 Task: Create a due date automation trigger when advanced on, on the tuesday before a card is due add dates starting today at 11:00 AM.
Action: Mouse moved to (957, 294)
Screenshot: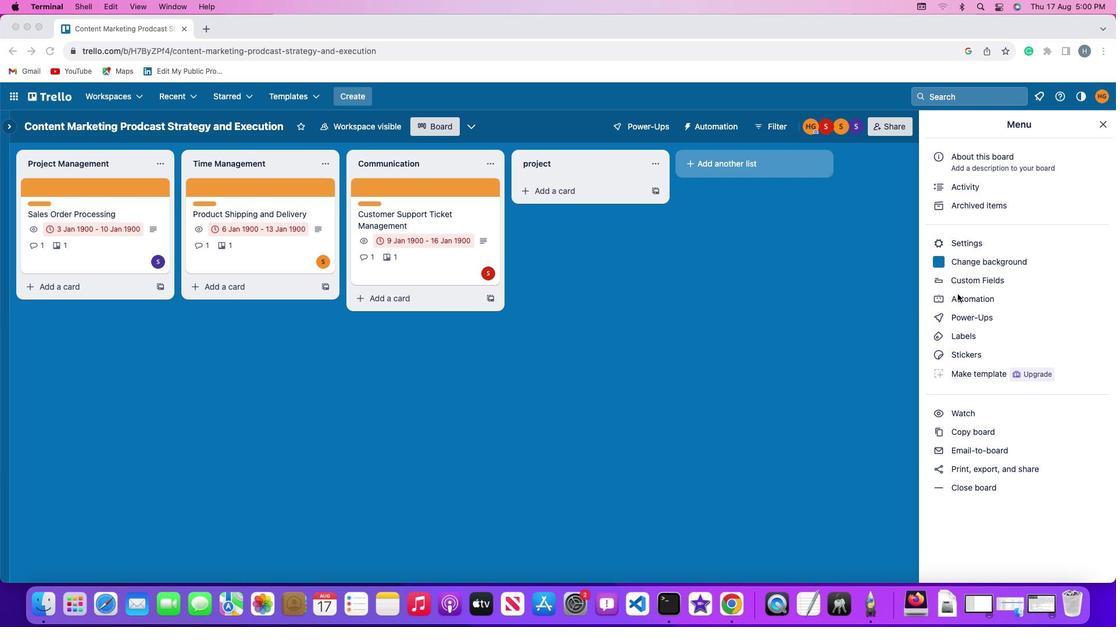 
Action: Mouse pressed left at (957, 294)
Screenshot: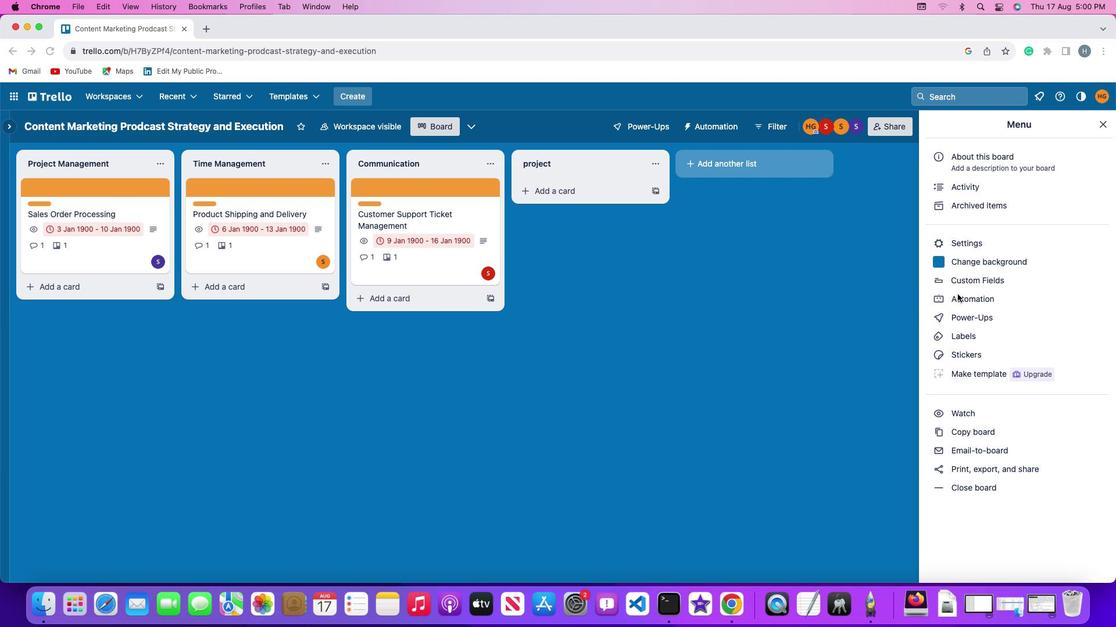 
Action: Mouse pressed left at (957, 294)
Screenshot: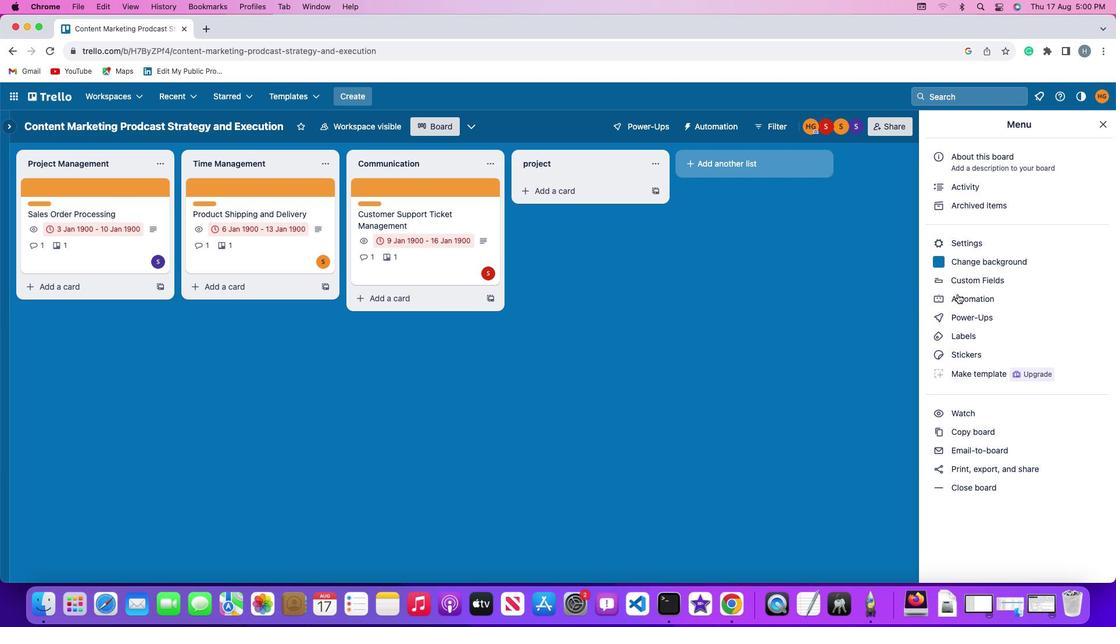 
Action: Mouse moved to (66, 278)
Screenshot: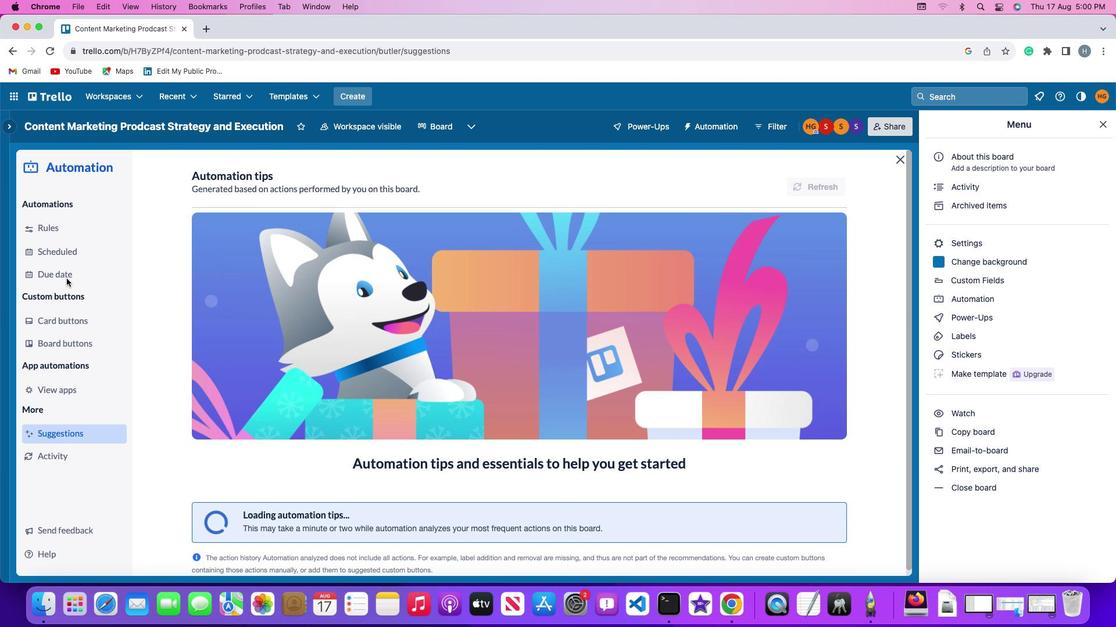 
Action: Mouse pressed left at (66, 278)
Screenshot: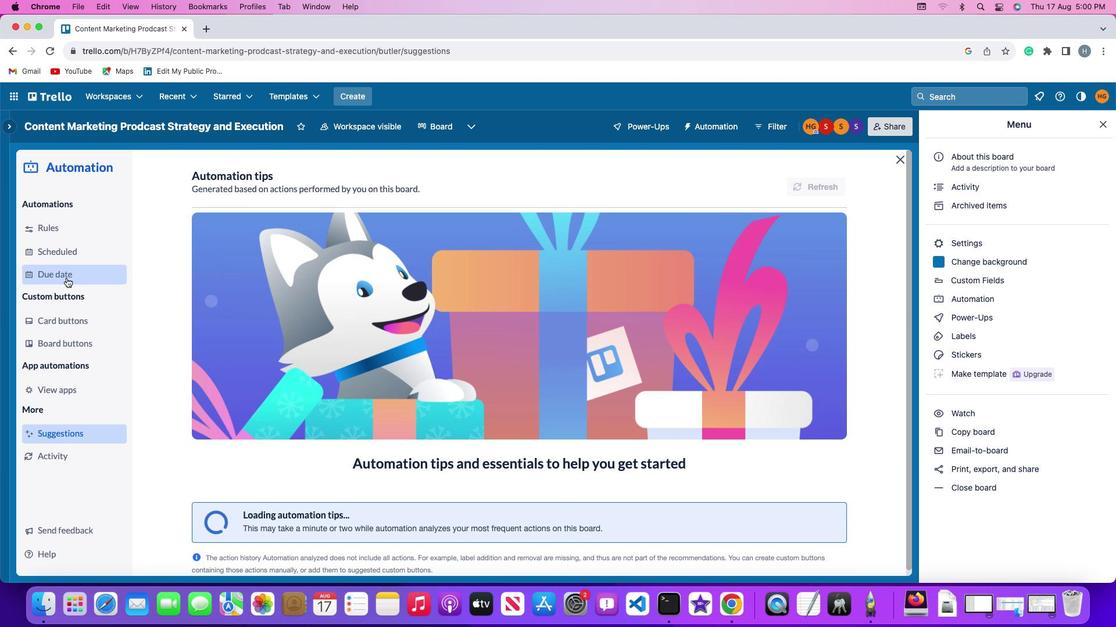 
Action: Mouse moved to (774, 180)
Screenshot: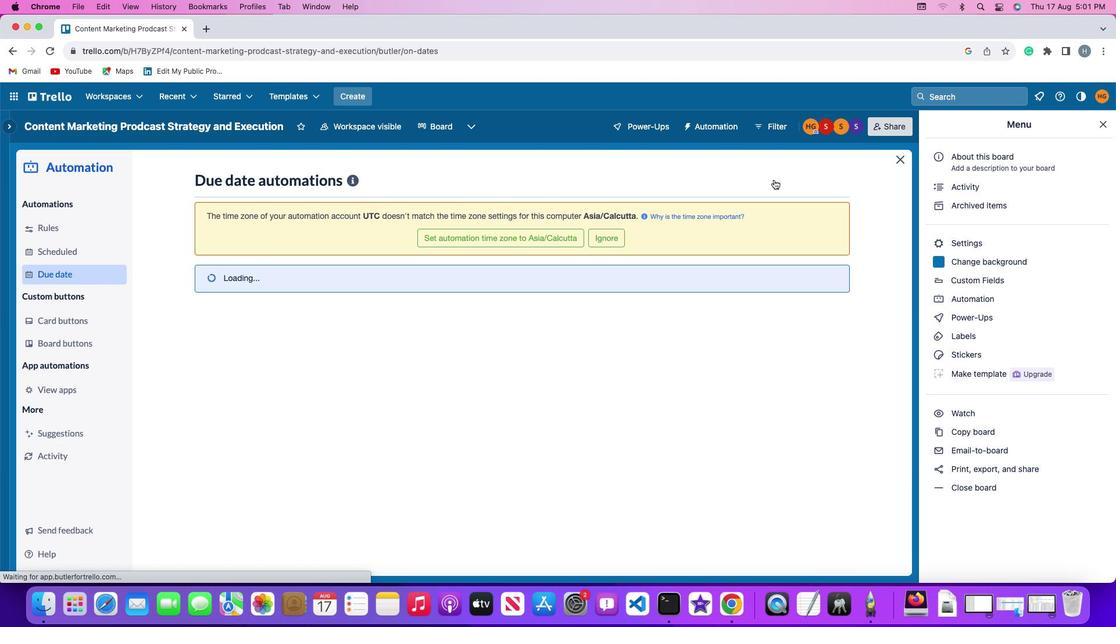 
Action: Mouse pressed left at (774, 180)
Screenshot: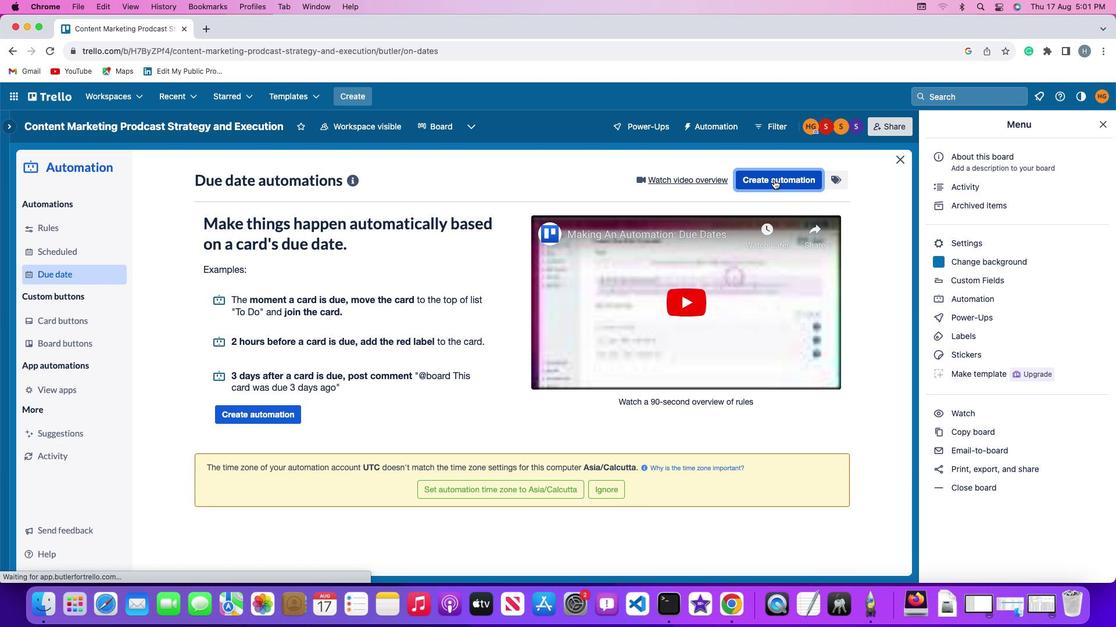 
Action: Mouse moved to (229, 290)
Screenshot: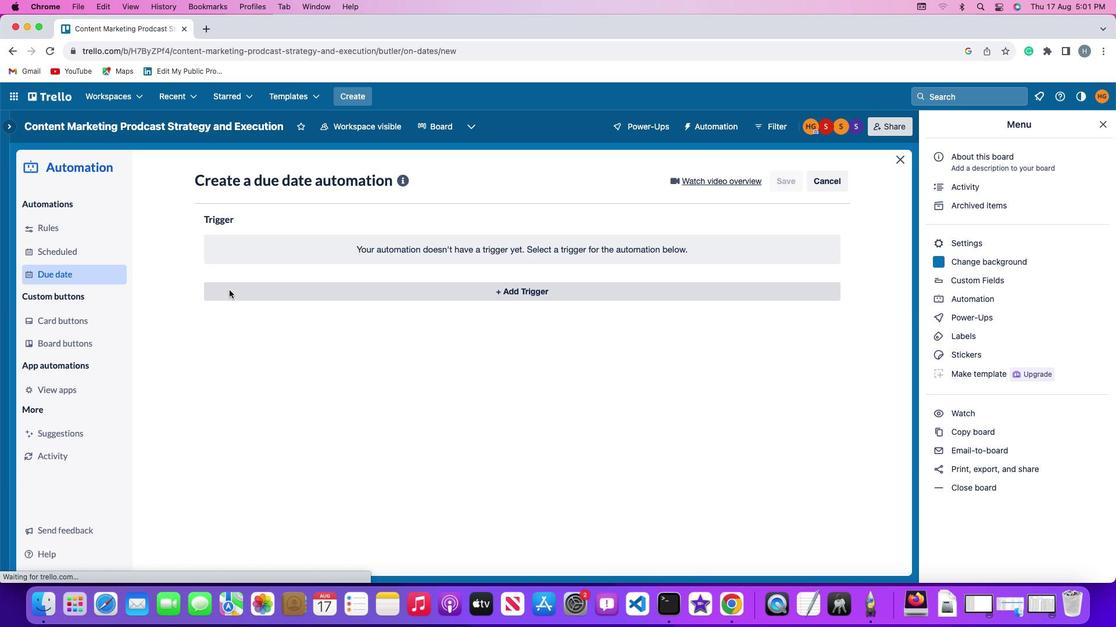 
Action: Mouse pressed left at (229, 290)
Screenshot: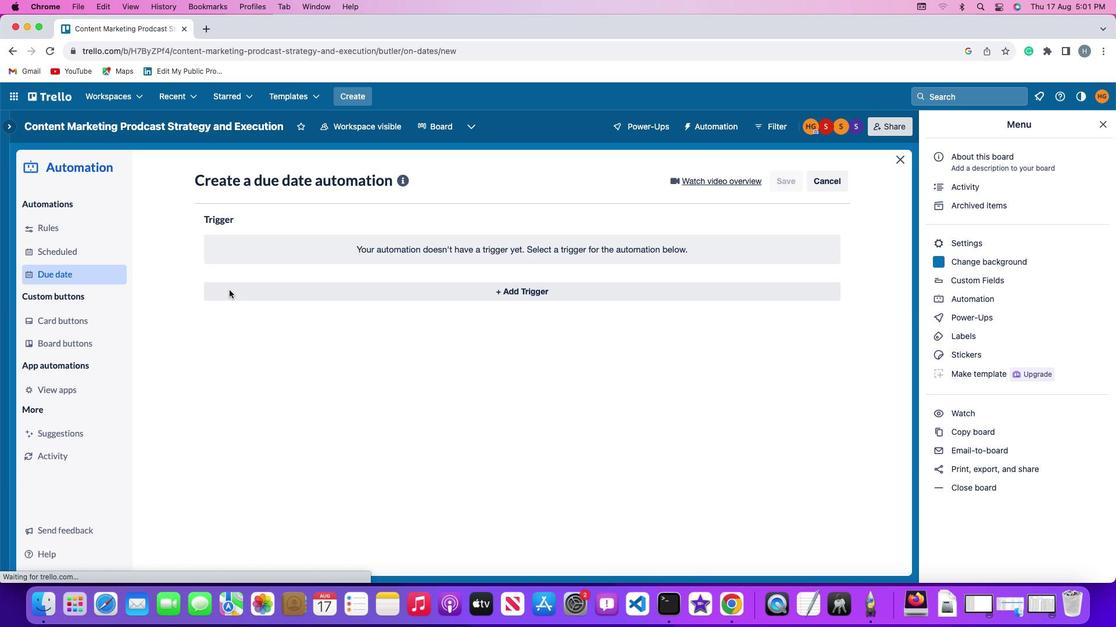 
Action: Mouse moved to (254, 511)
Screenshot: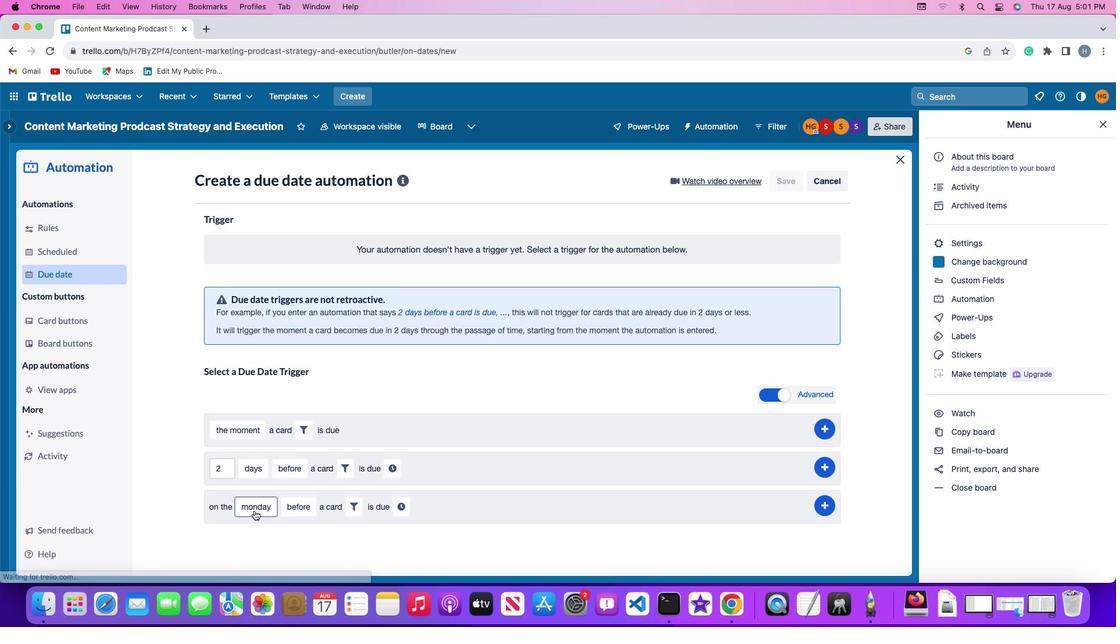 
Action: Mouse pressed left at (254, 511)
Screenshot: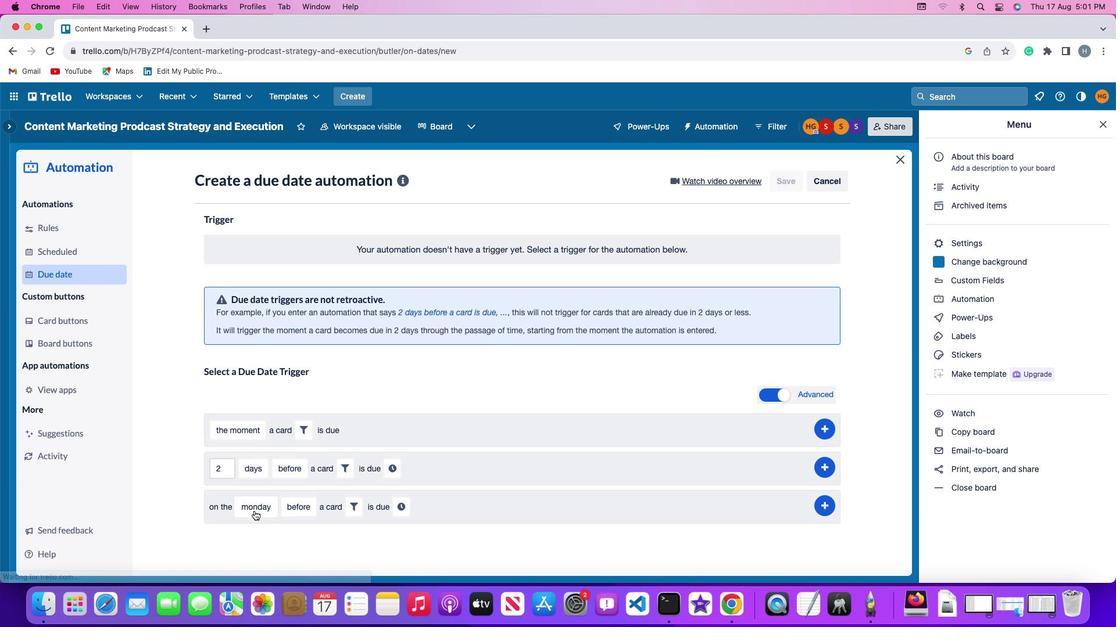 
Action: Mouse moved to (258, 369)
Screenshot: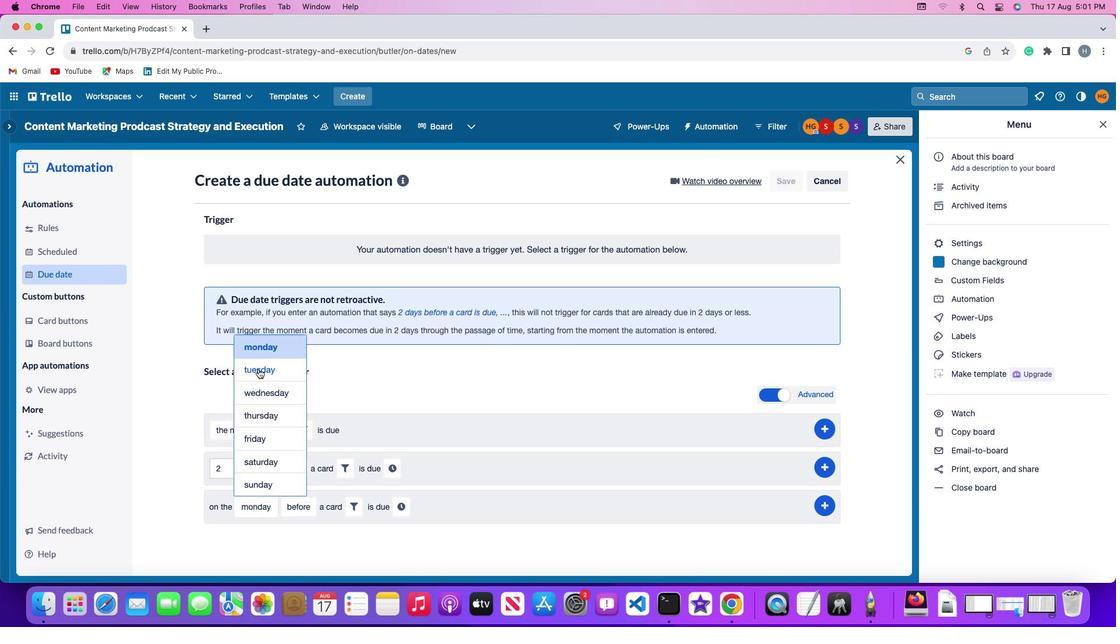 
Action: Mouse pressed left at (258, 369)
Screenshot: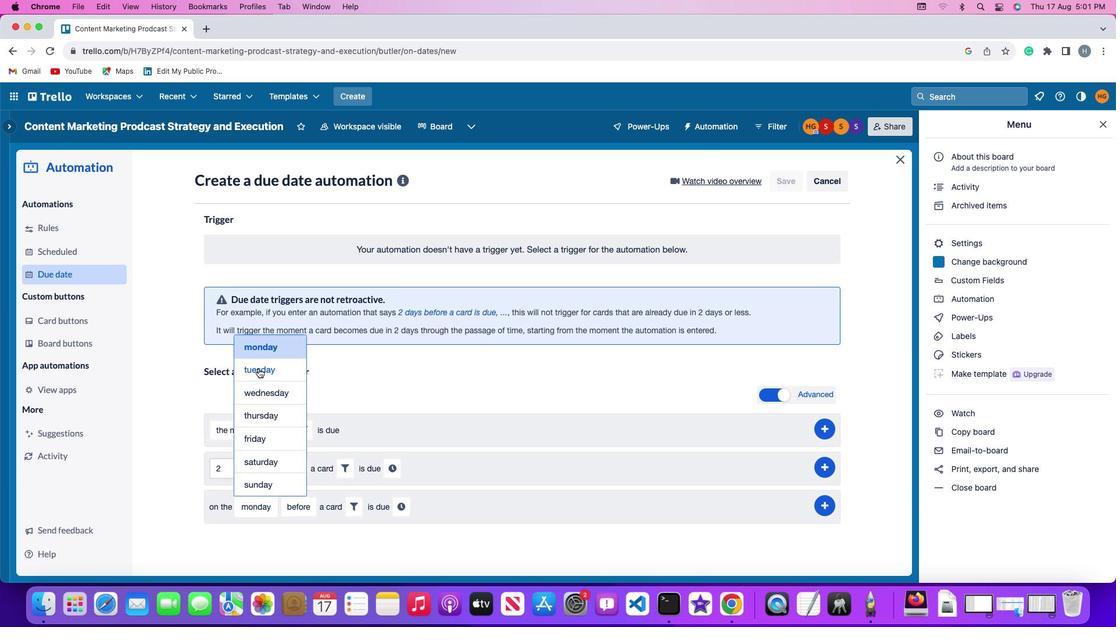 
Action: Mouse moved to (293, 509)
Screenshot: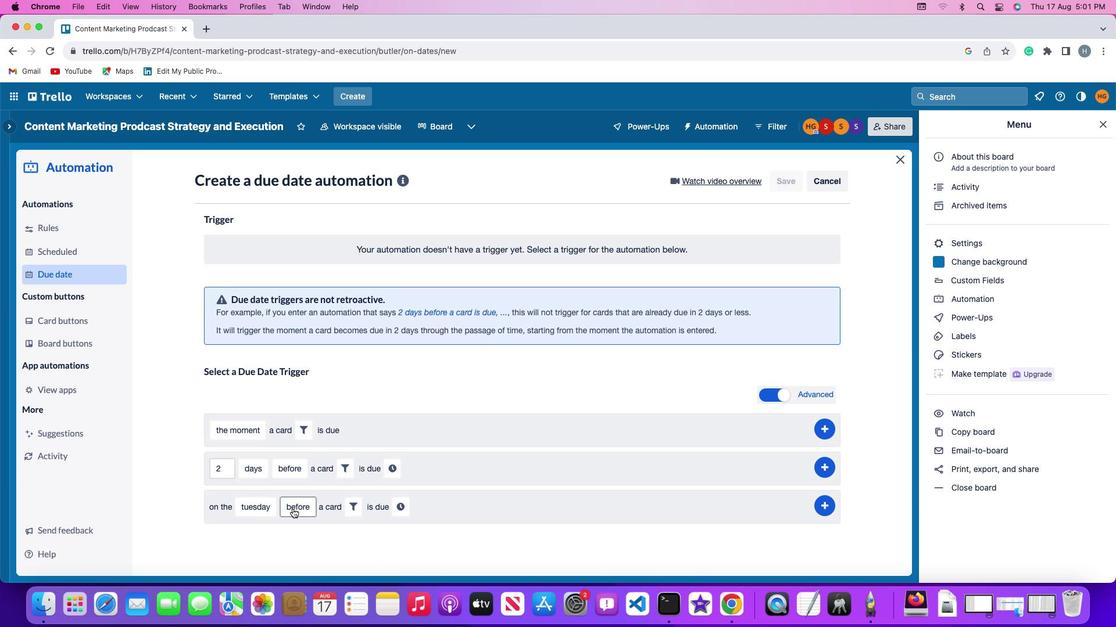 
Action: Mouse pressed left at (293, 509)
Screenshot: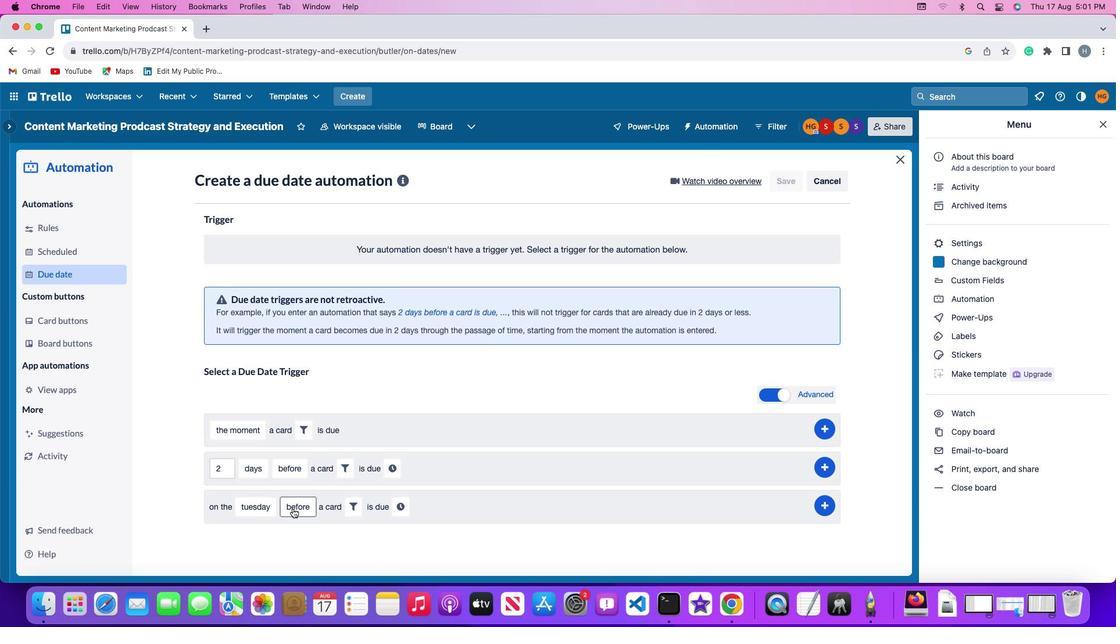 
Action: Mouse moved to (319, 410)
Screenshot: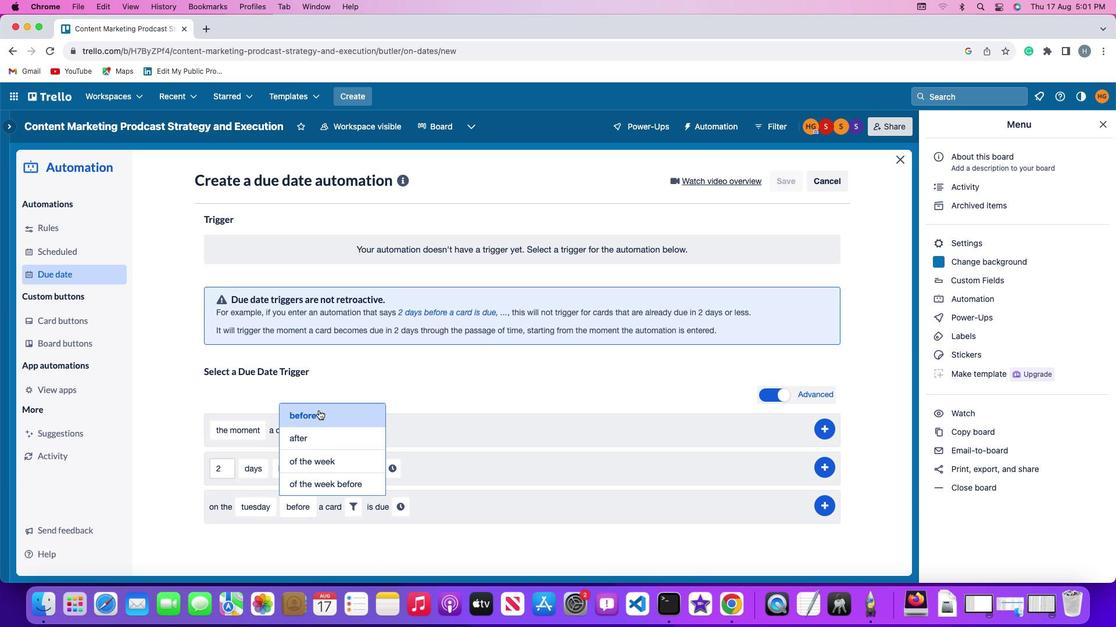 
Action: Mouse pressed left at (319, 410)
Screenshot: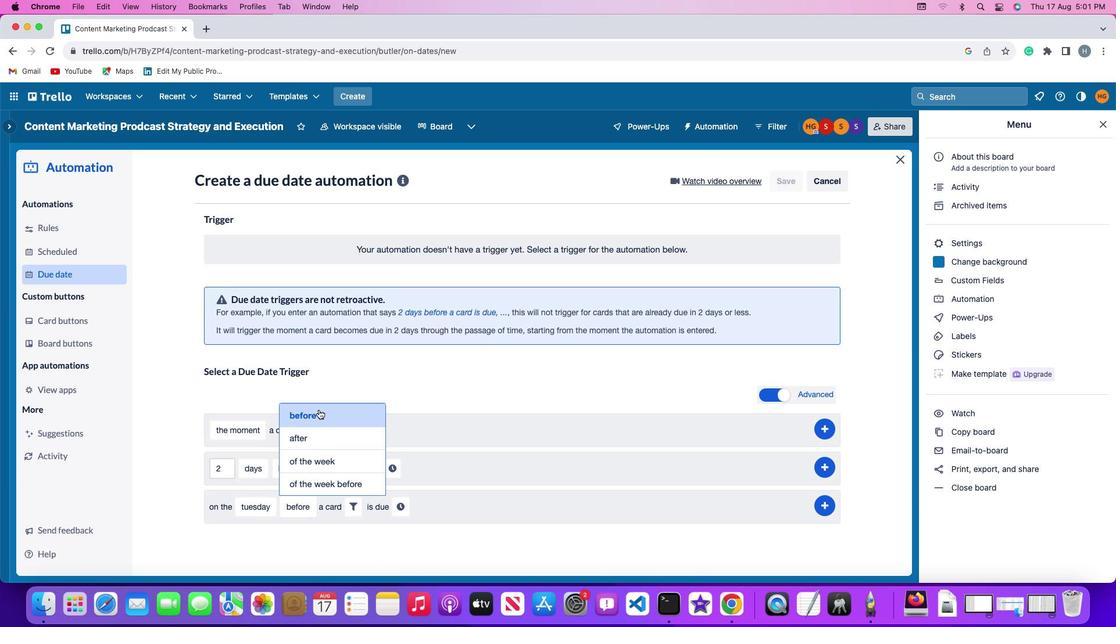 
Action: Mouse moved to (355, 509)
Screenshot: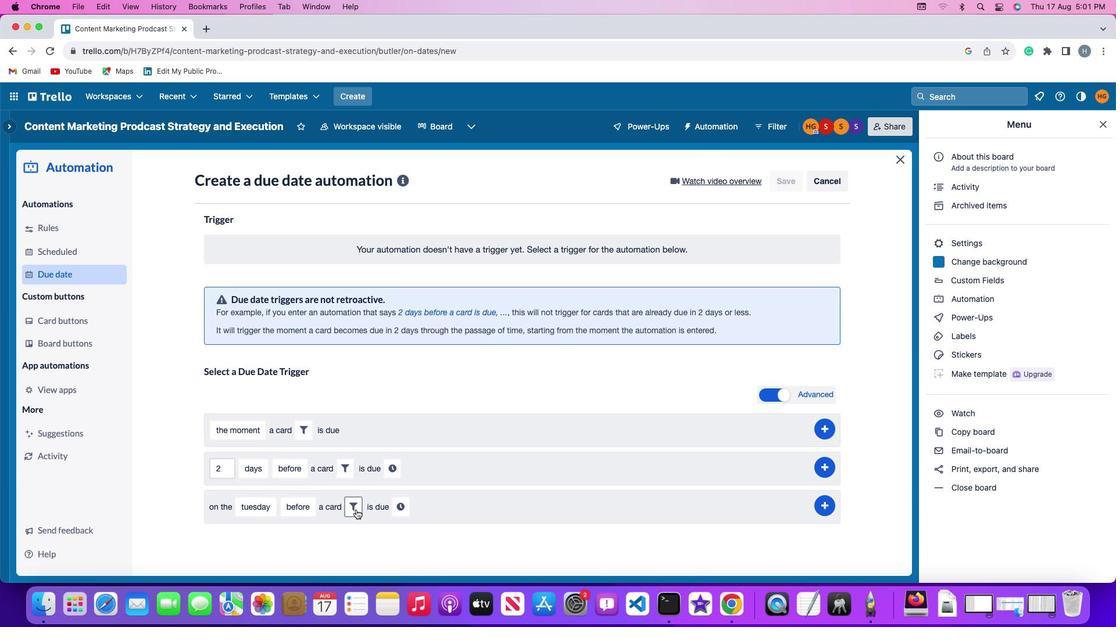 
Action: Mouse pressed left at (355, 509)
Screenshot: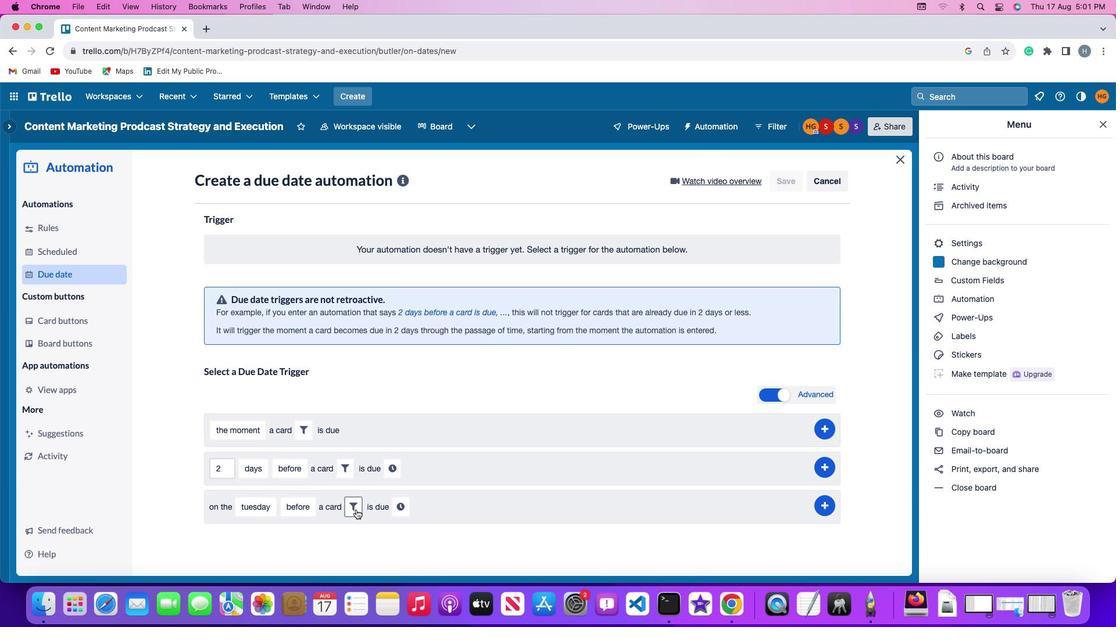 
Action: Mouse moved to (425, 545)
Screenshot: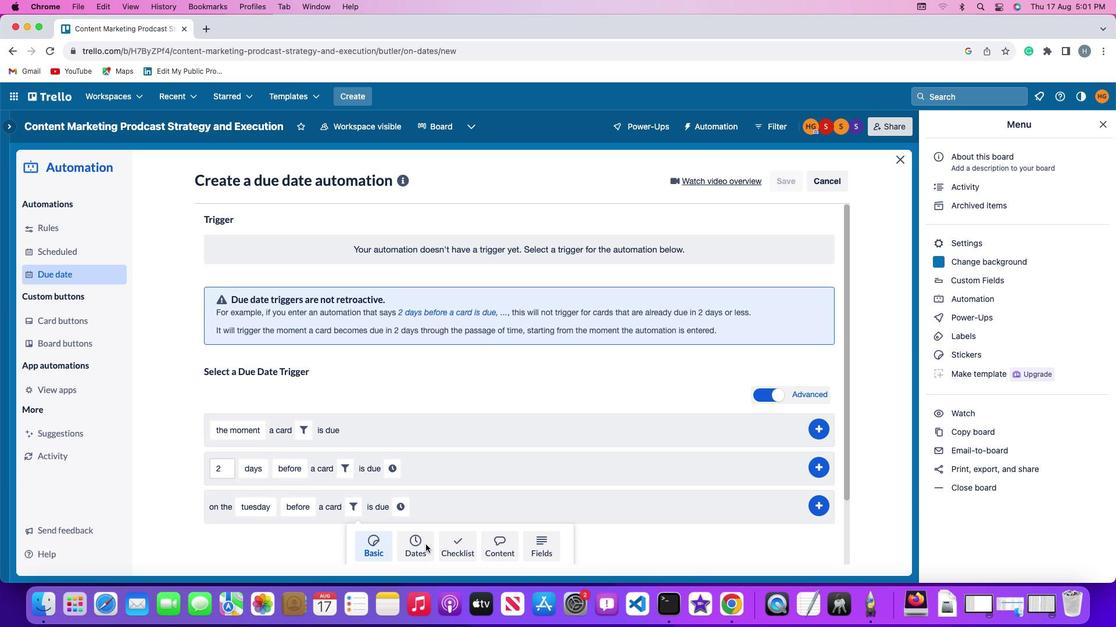 
Action: Mouse pressed left at (425, 545)
Screenshot: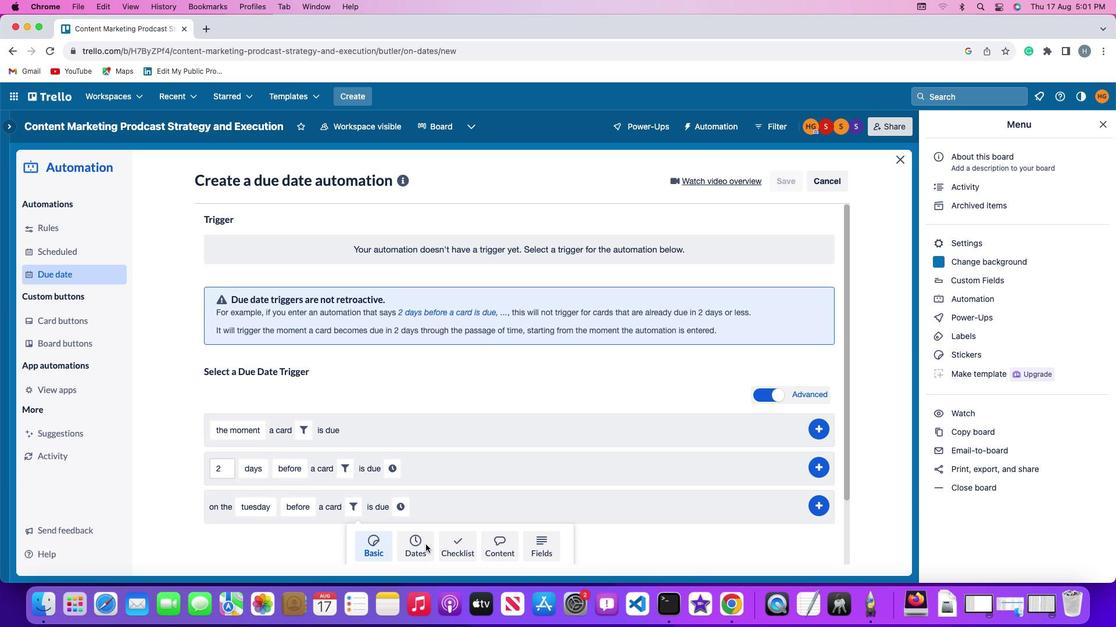 
Action: Mouse moved to (279, 528)
Screenshot: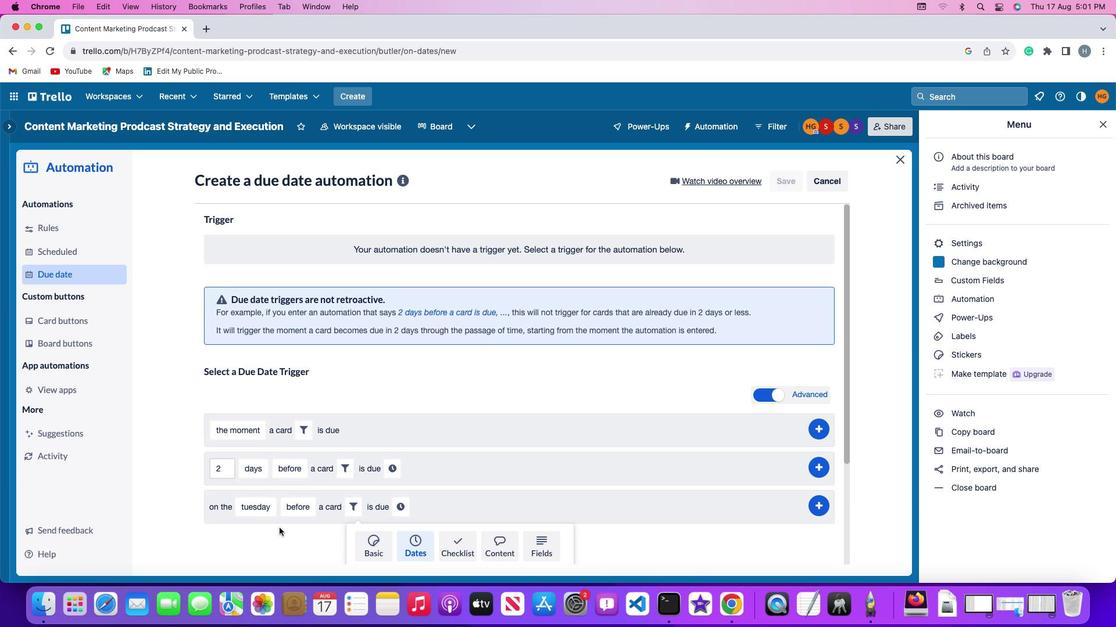 
Action: Mouse scrolled (279, 528) with delta (0, 0)
Screenshot: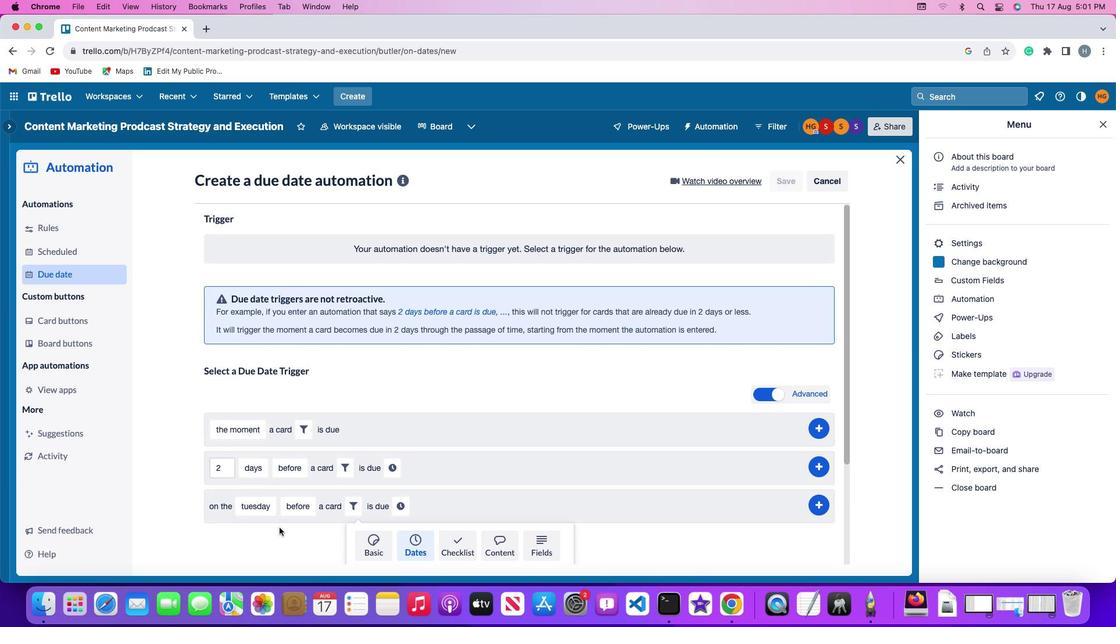 
Action: Mouse scrolled (279, 528) with delta (0, 0)
Screenshot: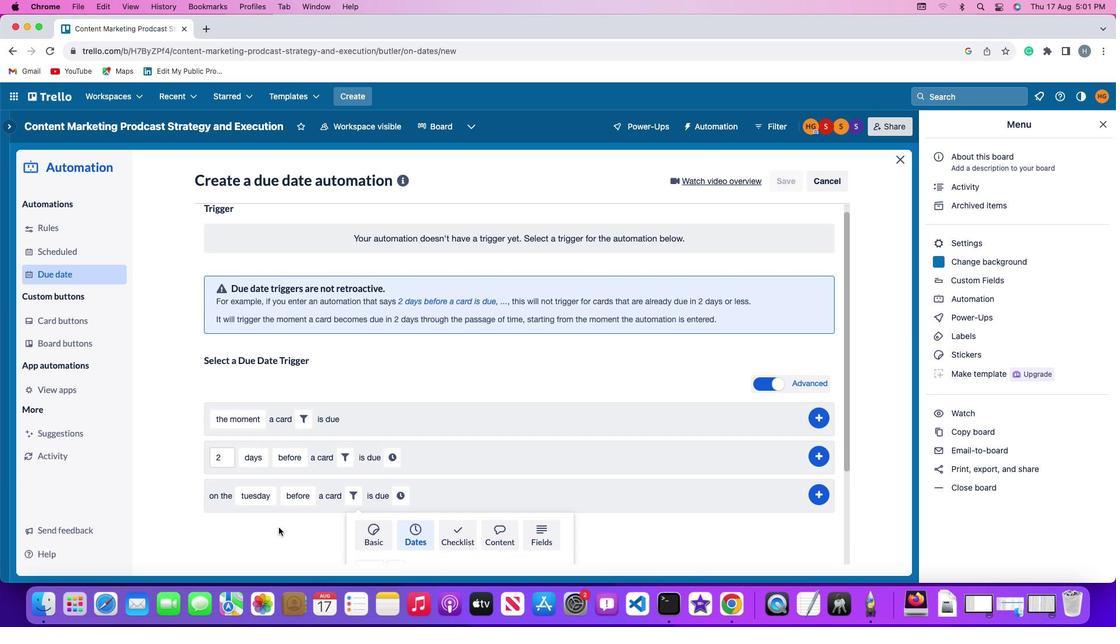 
Action: Mouse scrolled (279, 528) with delta (0, -1)
Screenshot: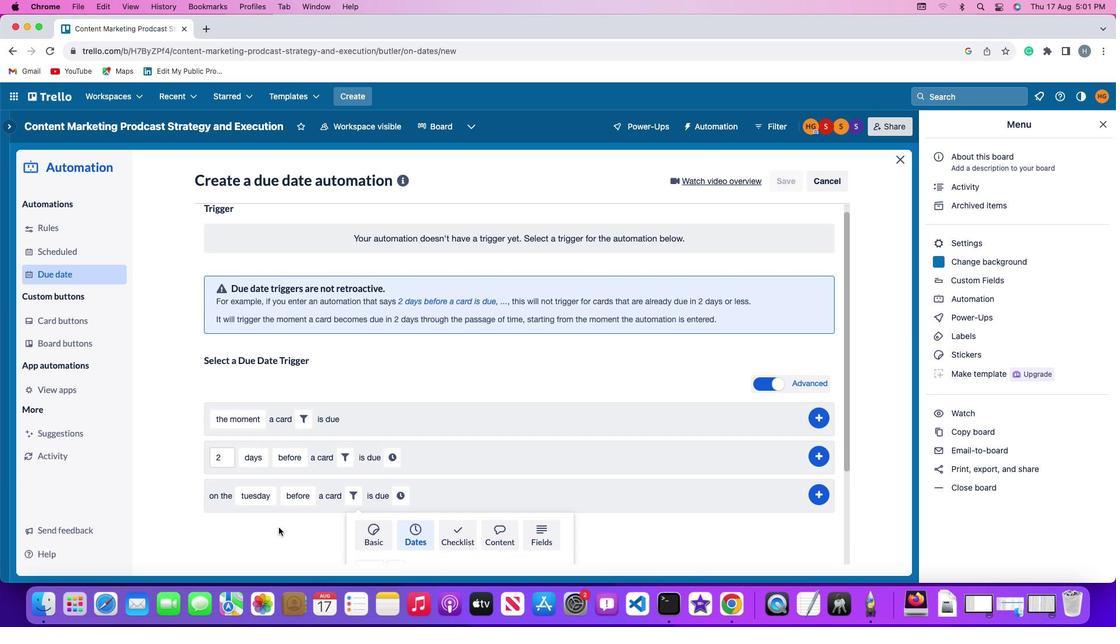 
Action: Mouse scrolled (279, 528) with delta (0, -2)
Screenshot: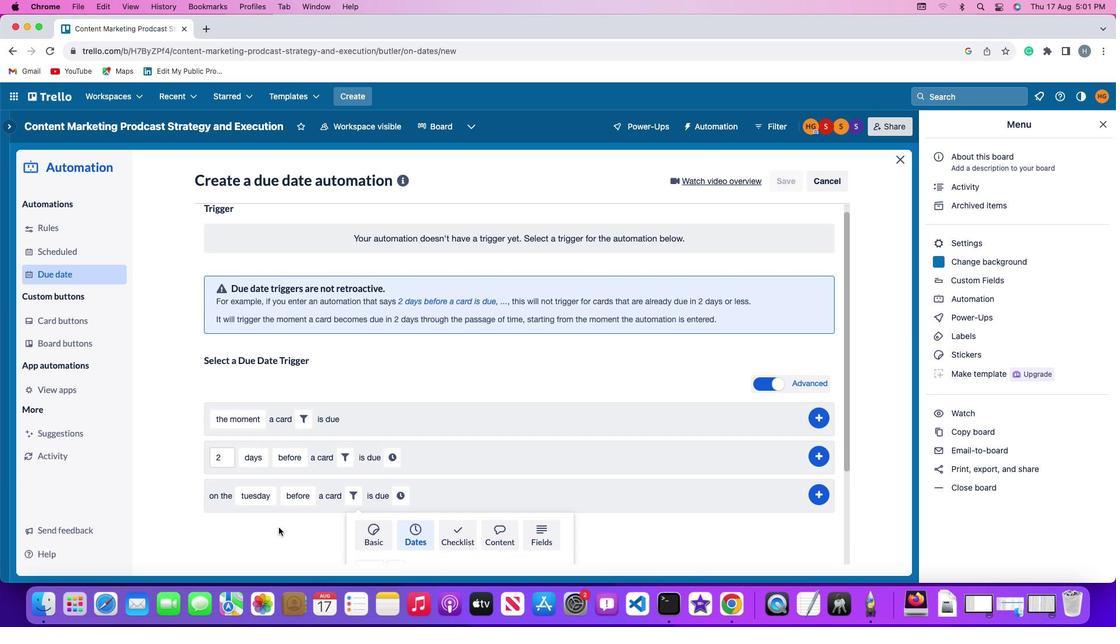 
Action: Mouse scrolled (279, 528) with delta (0, -3)
Screenshot: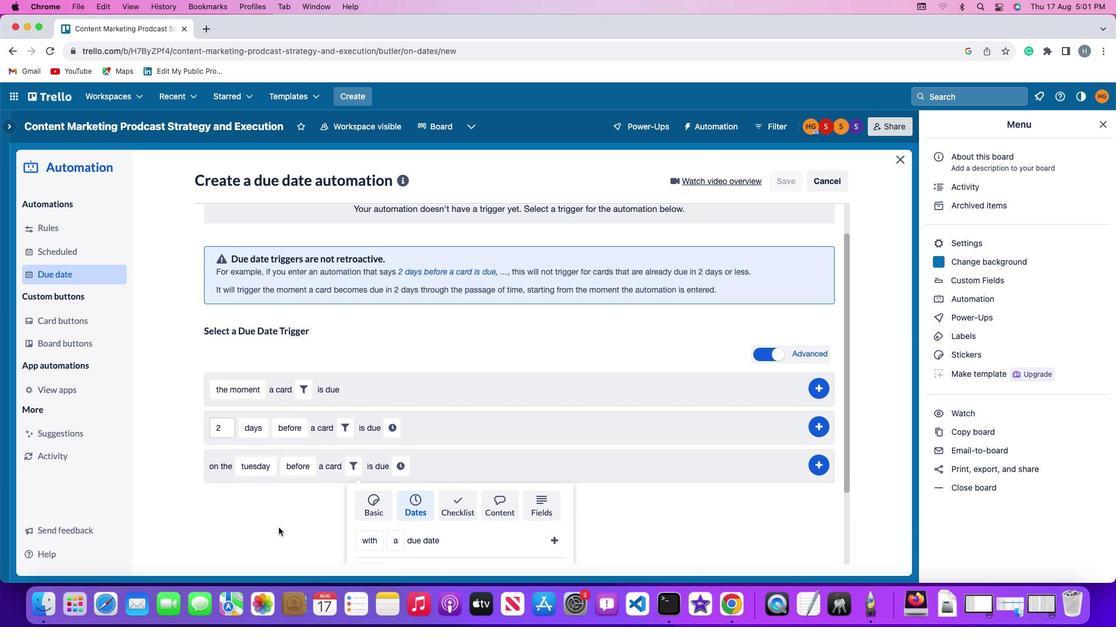 
Action: Mouse moved to (279, 527)
Screenshot: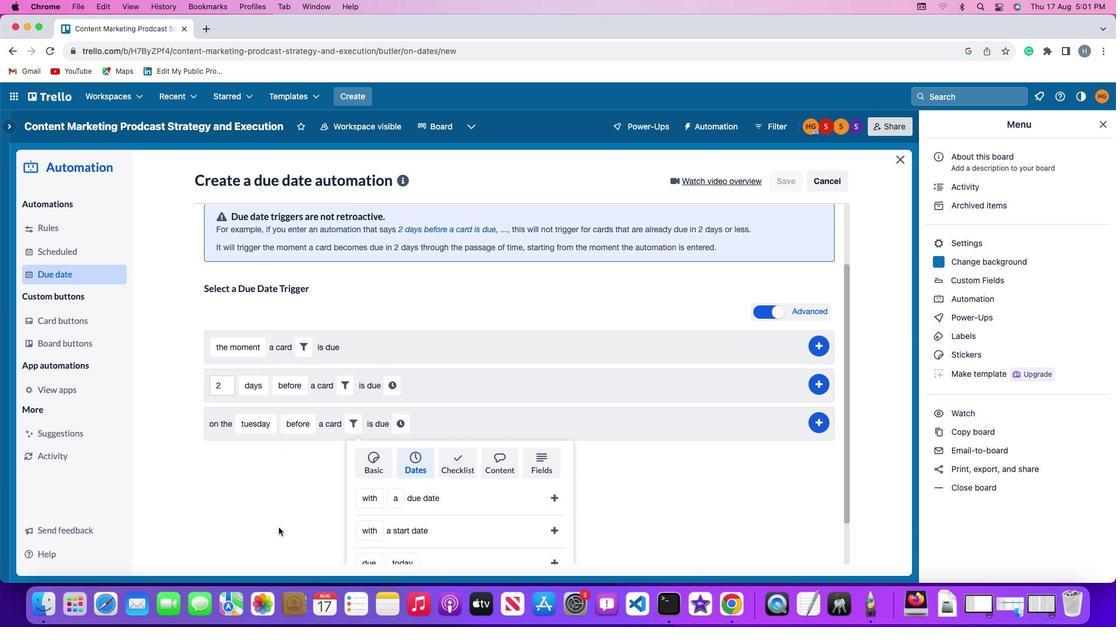
Action: Mouse scrolled (279, 527) with delta (0, -3)
Screenshot: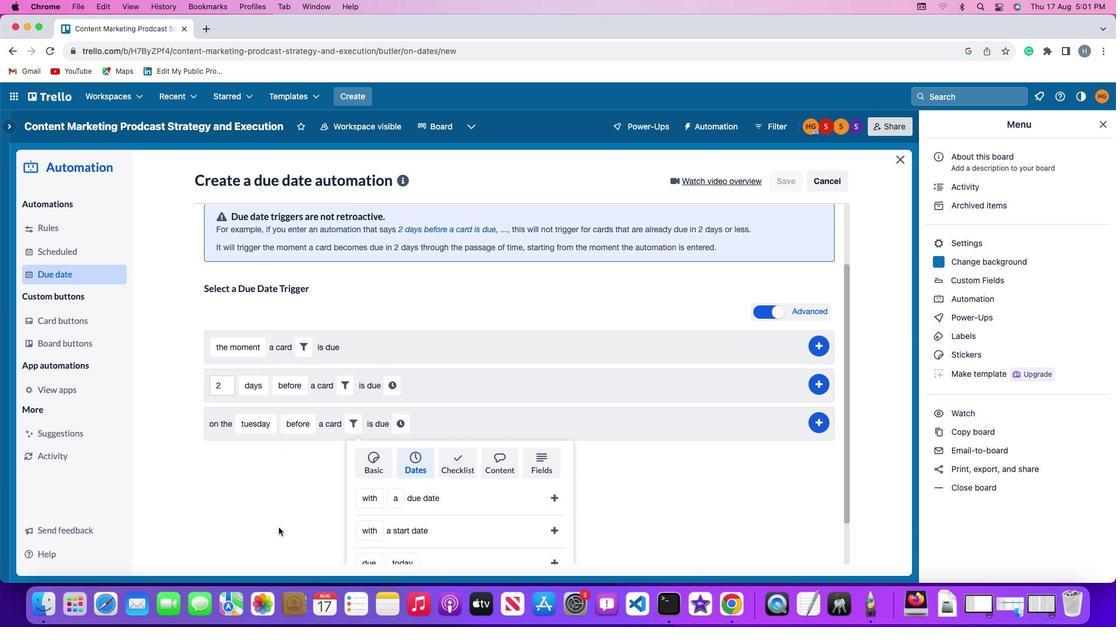 
Action: Mouse moved to (280, 529)
Screenshot: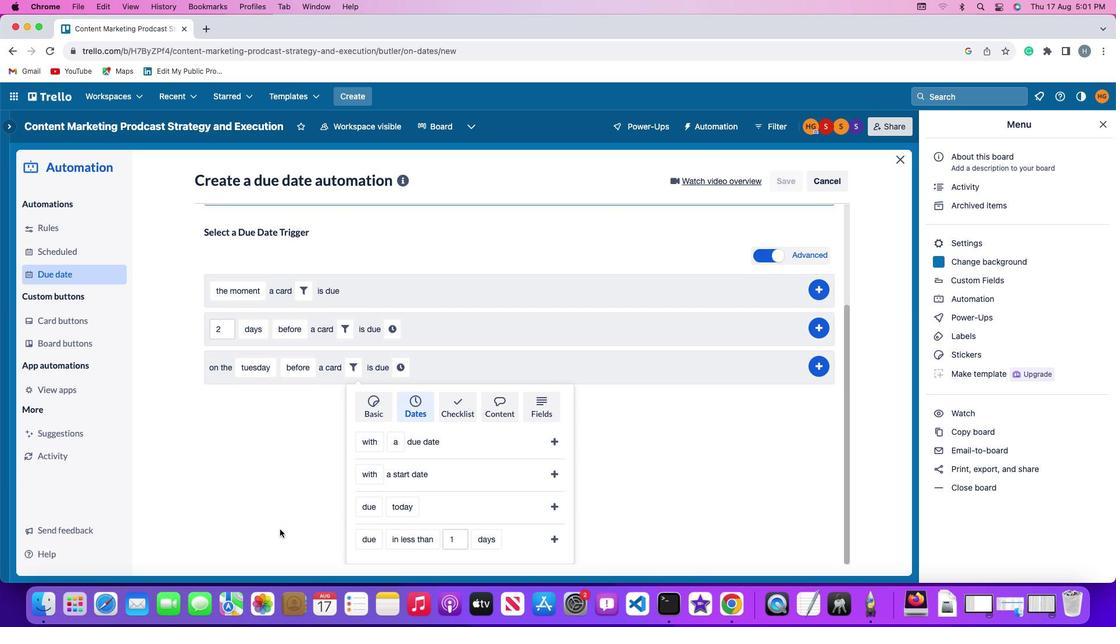 
Action: Mouse scrolled (280, 529) with delta (0, 0)
Screenshot: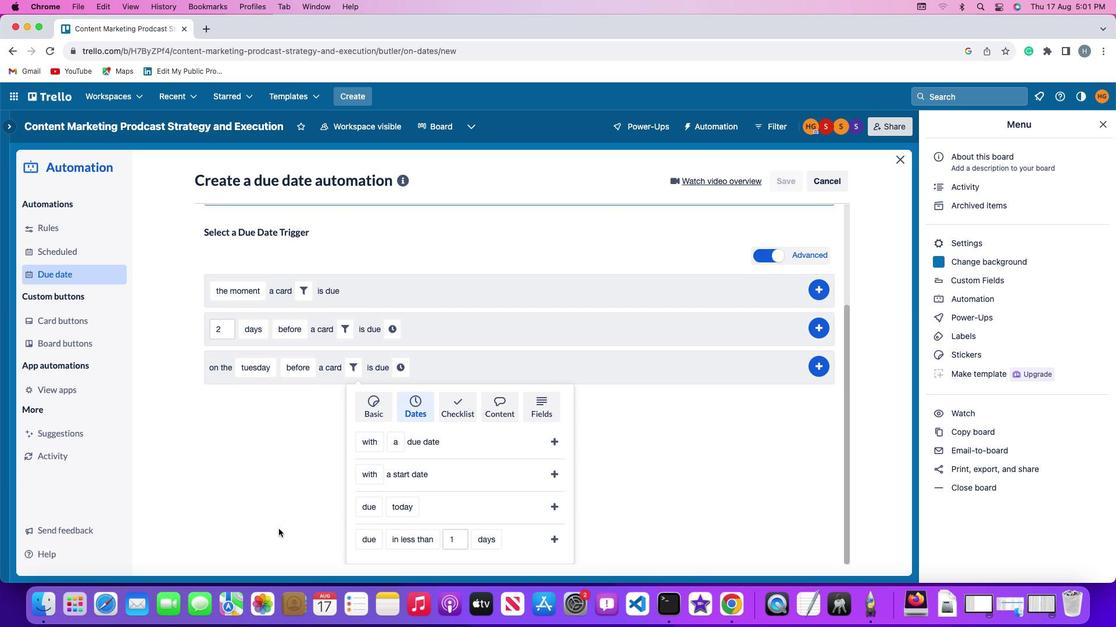 
Action: Mouse scrolled (280, 529) with delta (0, 0)
Screenshot: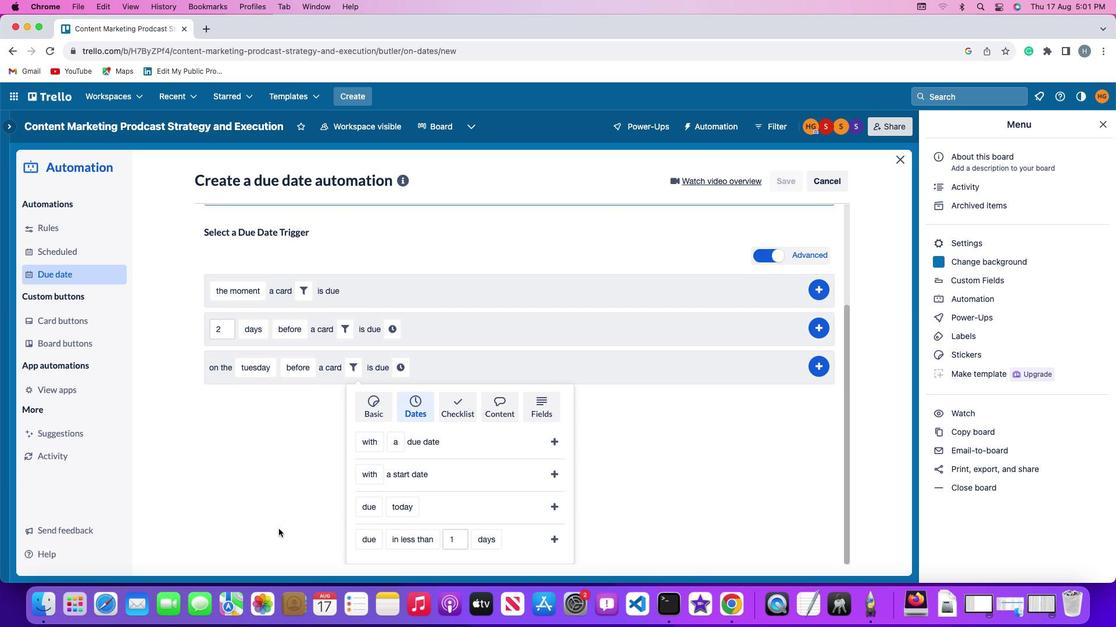 
Action: Mouse moved to (279, 529)
Screenshot: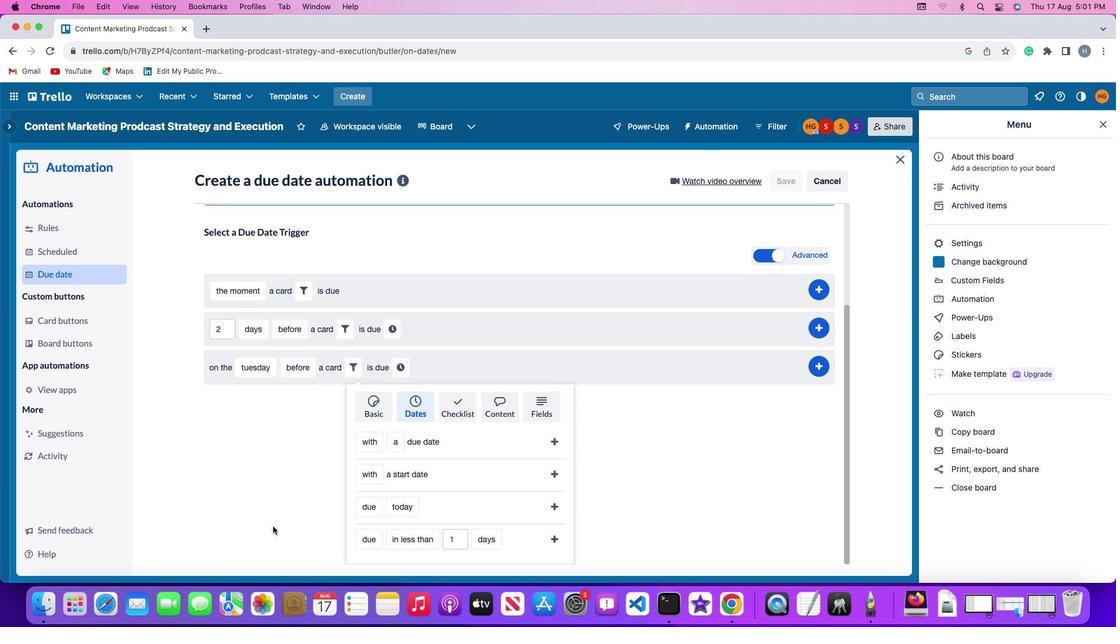 
Action: Mouse scrolled (279, 529) with delta (0, -1)
Screenshot: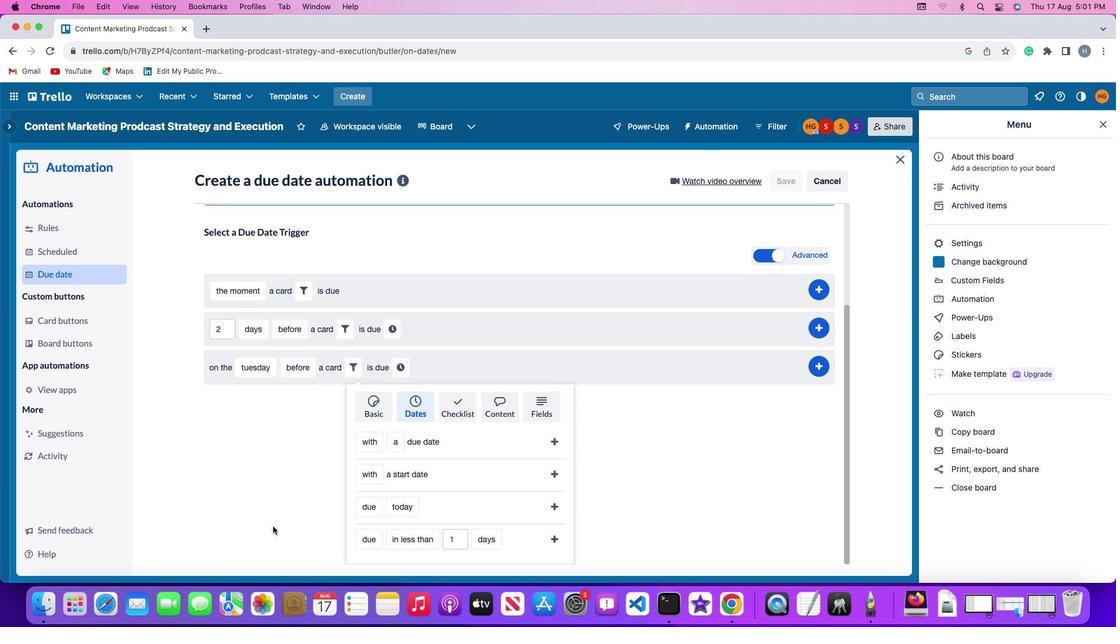 
Action: Mouse moved to (373, 501)
Screenshot: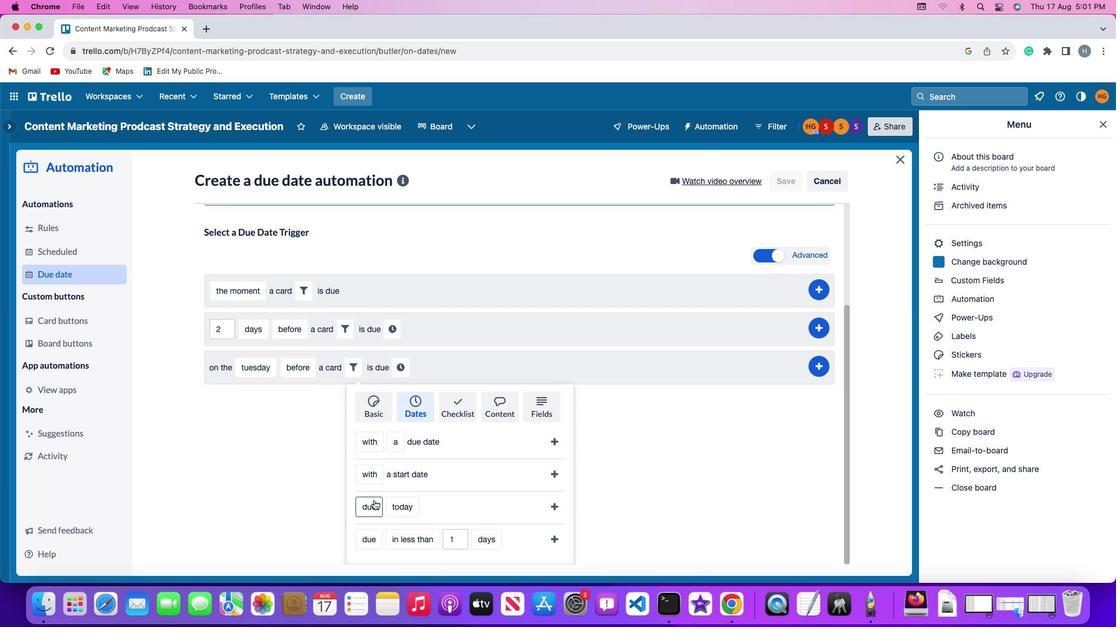 
Action: Mouse pressed left at (373, 501)
Screenshot: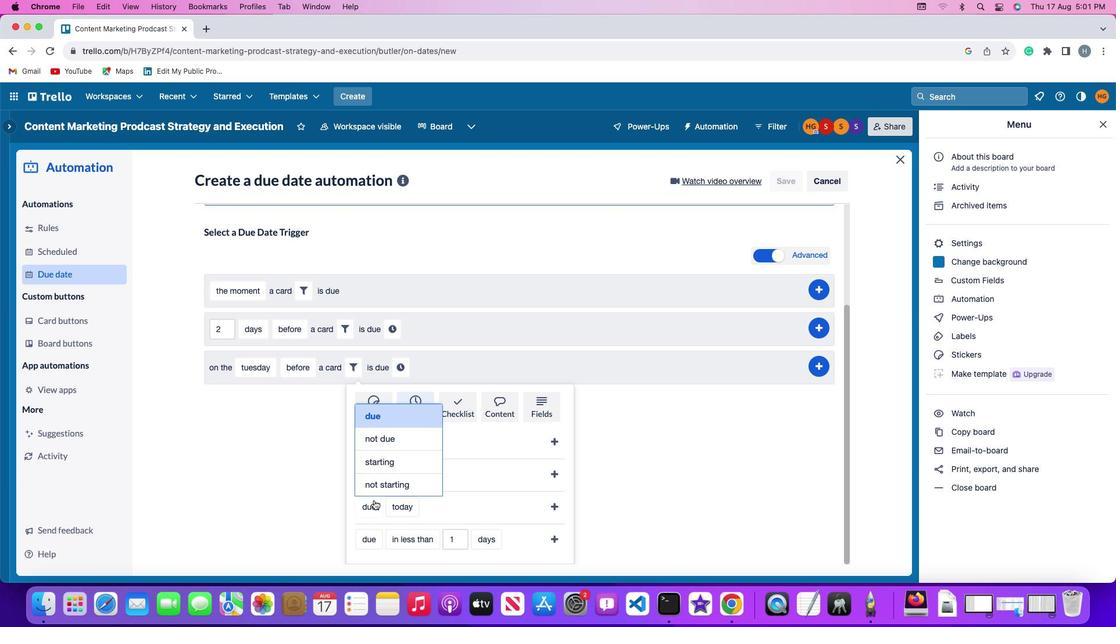 
Action: Mouse moved to (377, 462)
Screenshot: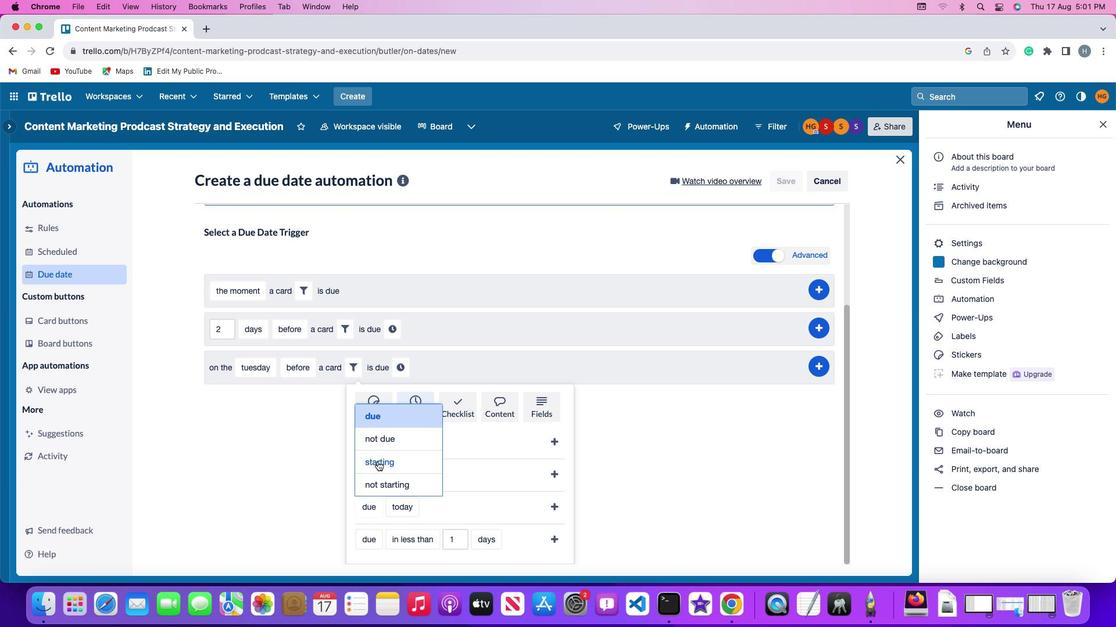 
Action: Mouse pressed left at (377, 462)
Screenshot: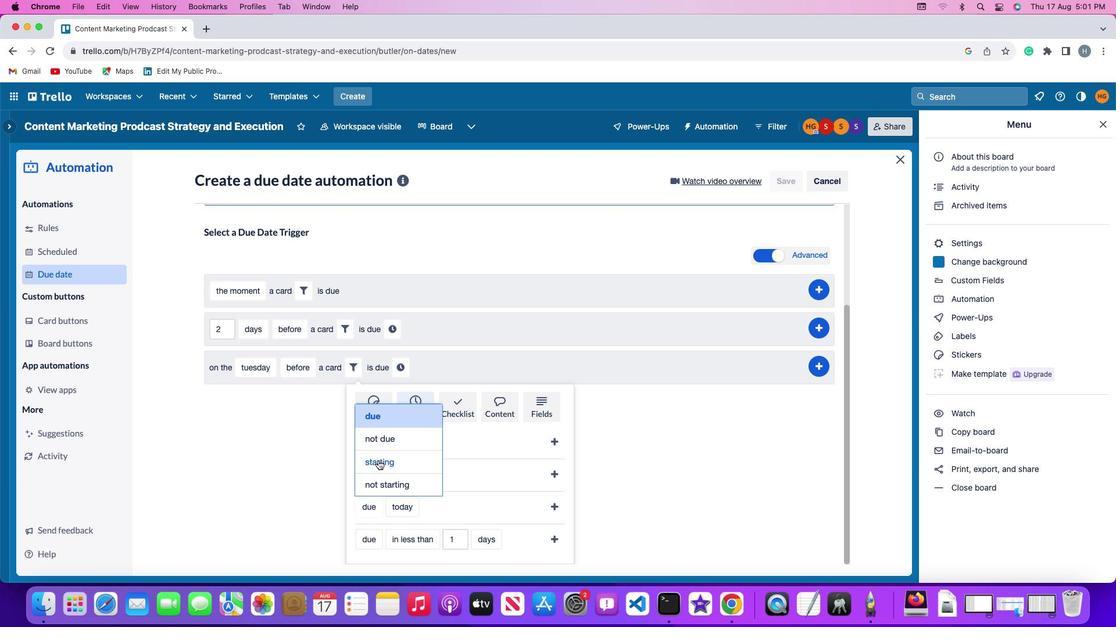 
Action: Mouse moved to (419, 500)
Screenshot: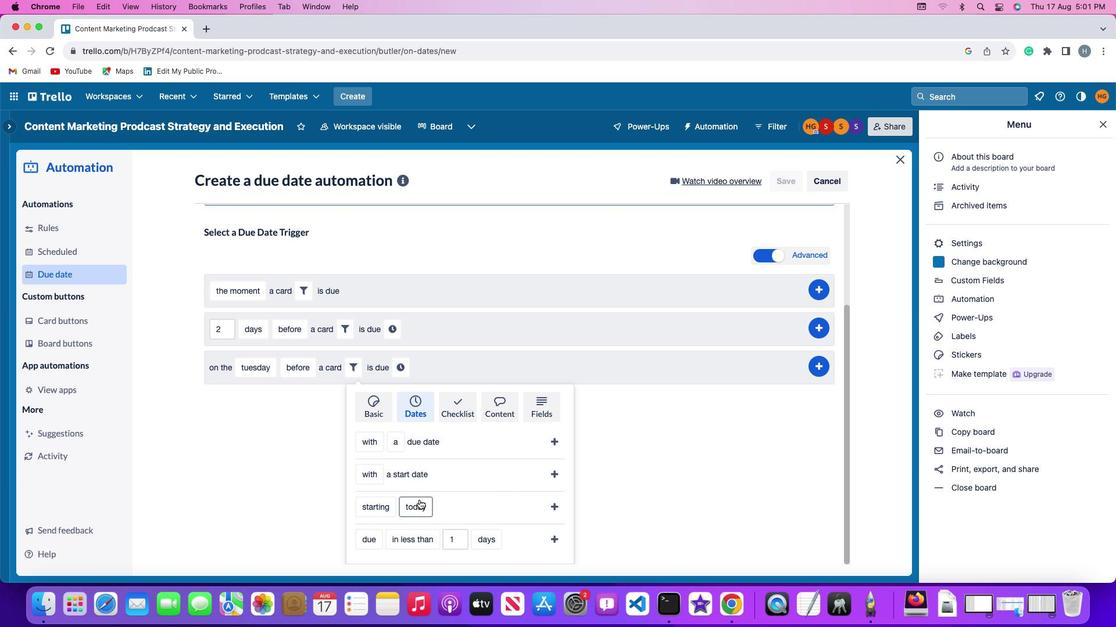 
Action: Mouse pressed left at (419, 500)
Screenshot: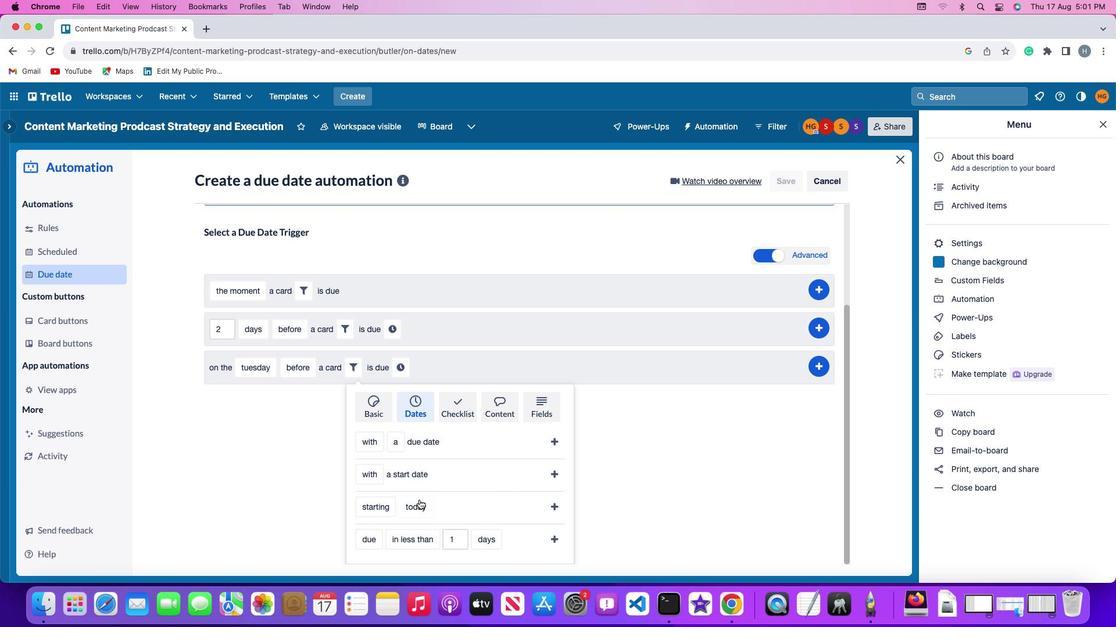 
Action: Mouse moved to (440, 370)
Screenshot: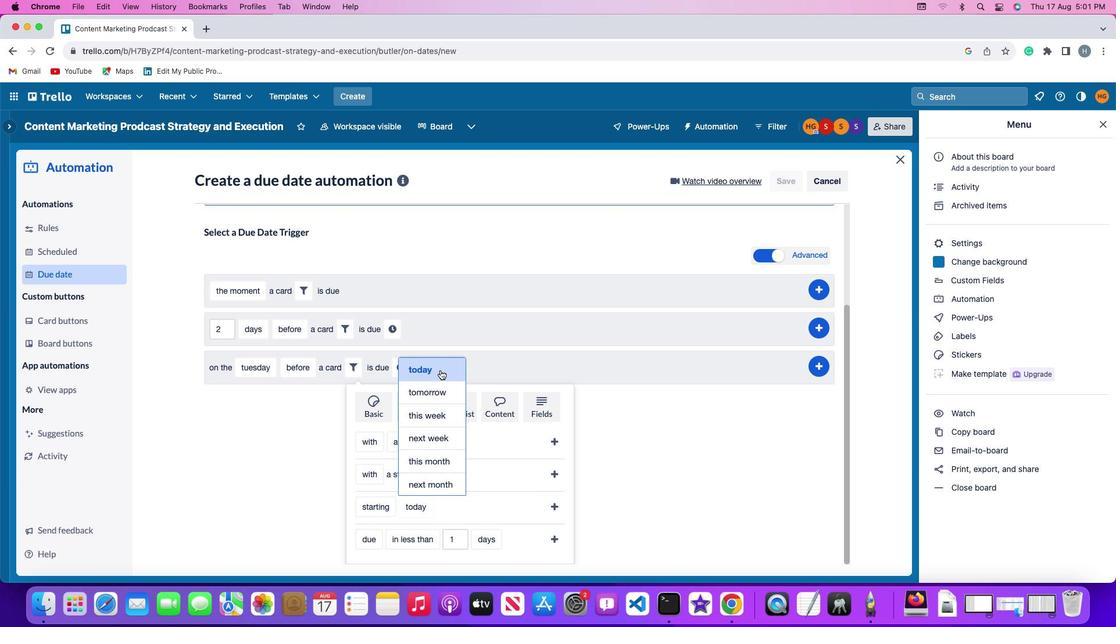 
Action: Mouse pressed left at (440, 370)
Screenshot: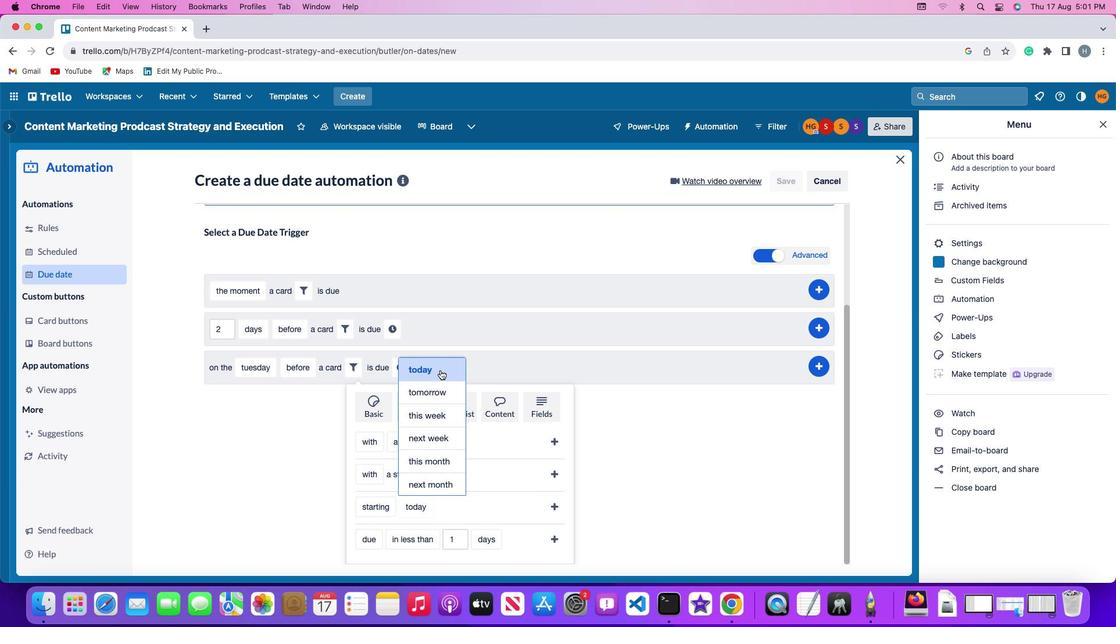 
Action: Mouse moved to (551, 507)
Screenshot: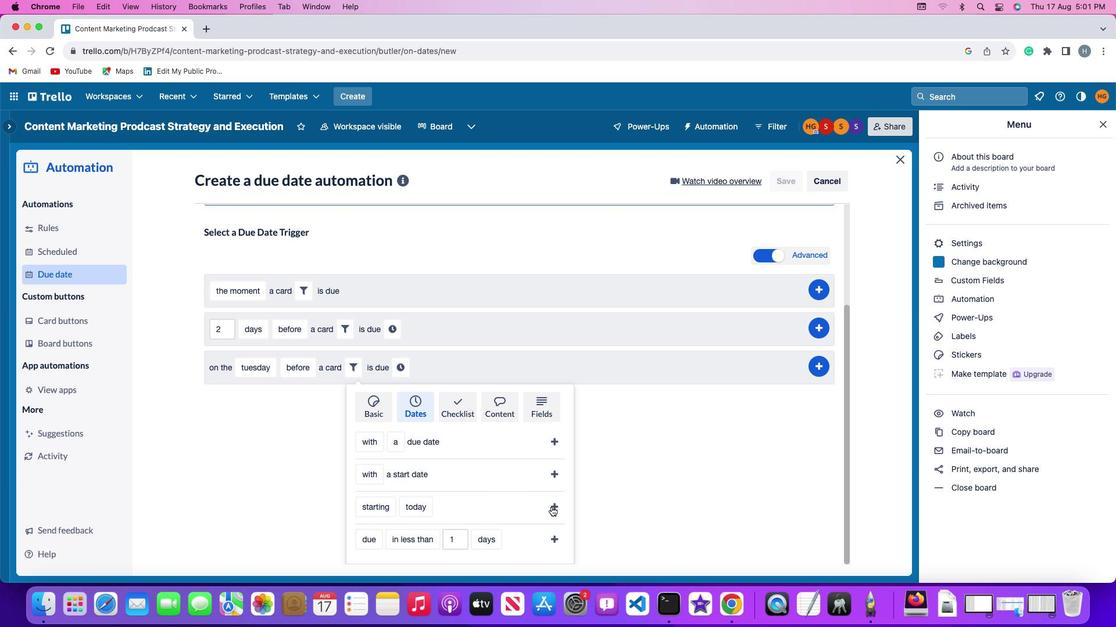 
Action: Mouse pressed left at (551, 507)
Screenshot: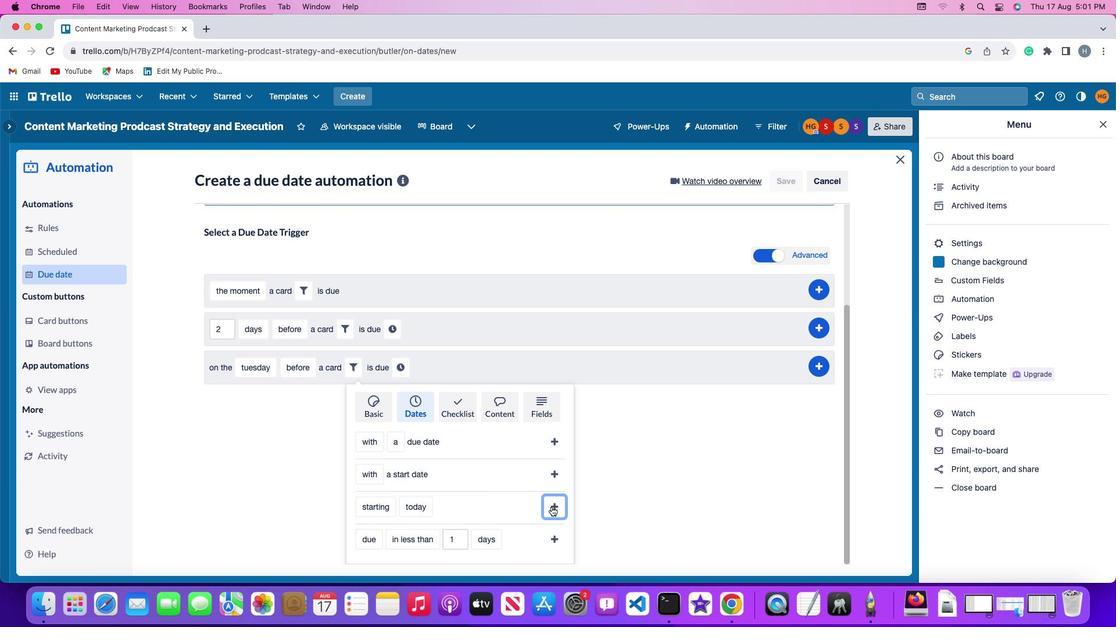 
Action: Mouse moved to (482, 507)
Screenshot: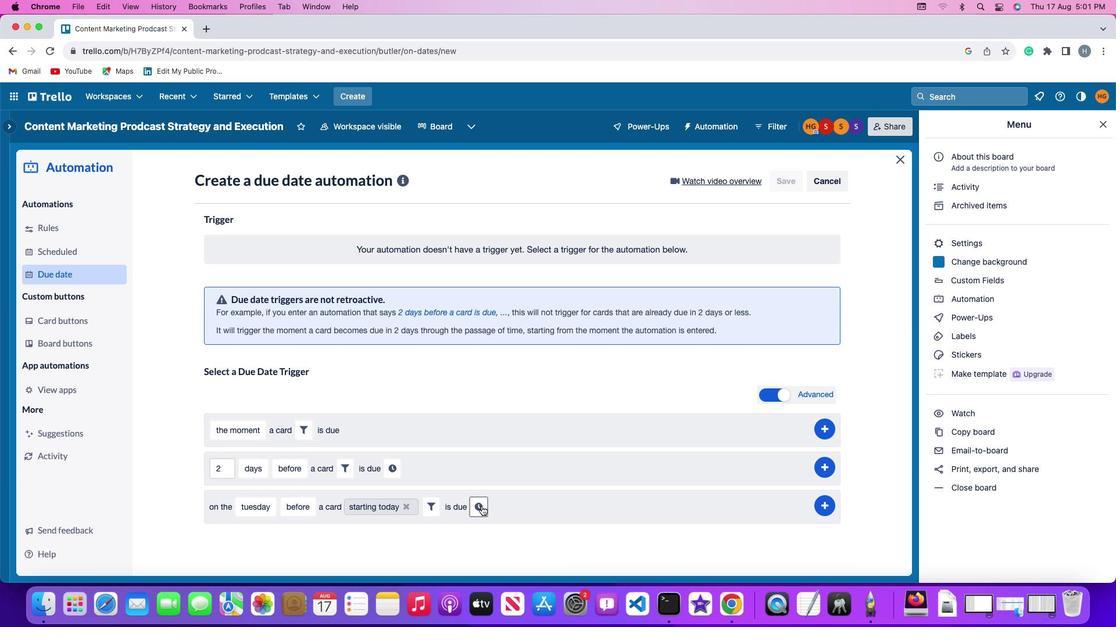 
Action: Mouse pressed left at (482, 507)
Screenshot: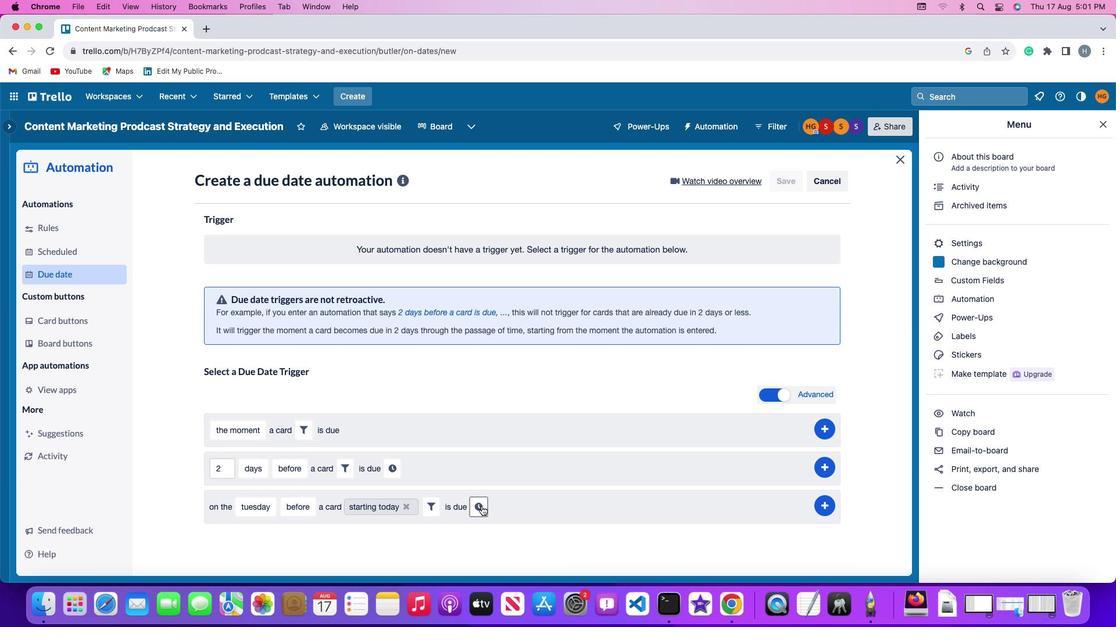 
Action: Mouse moved to (505, 510)
Screenshot: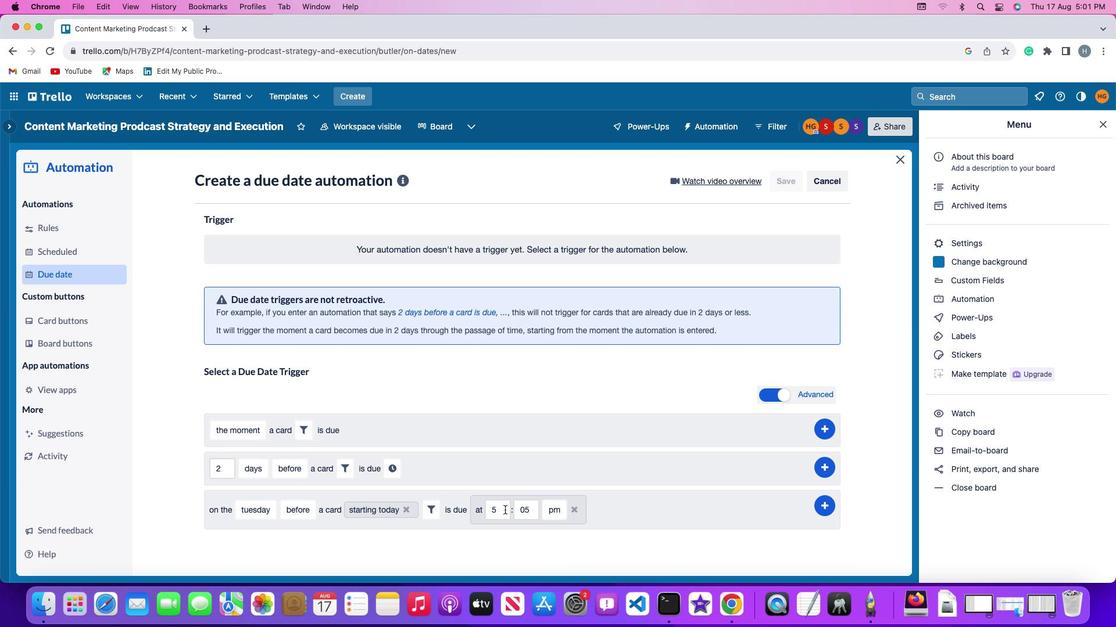 
Action: Mouse pressed left at (505, 510)
Screenshot: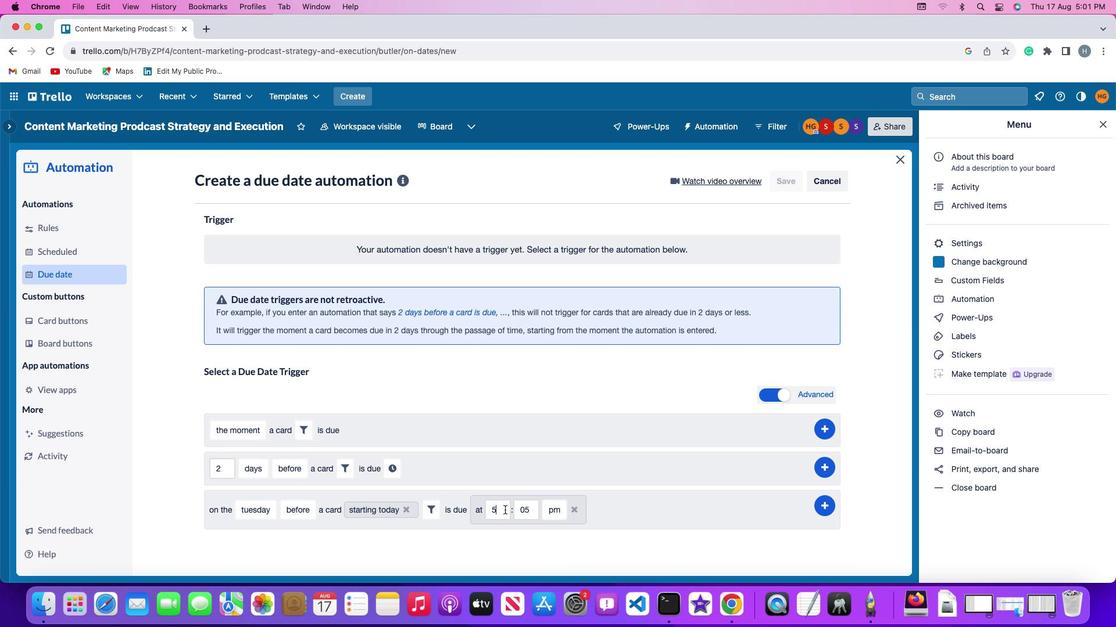 
Action: Mouse moved to (505, 507)
Screenshot: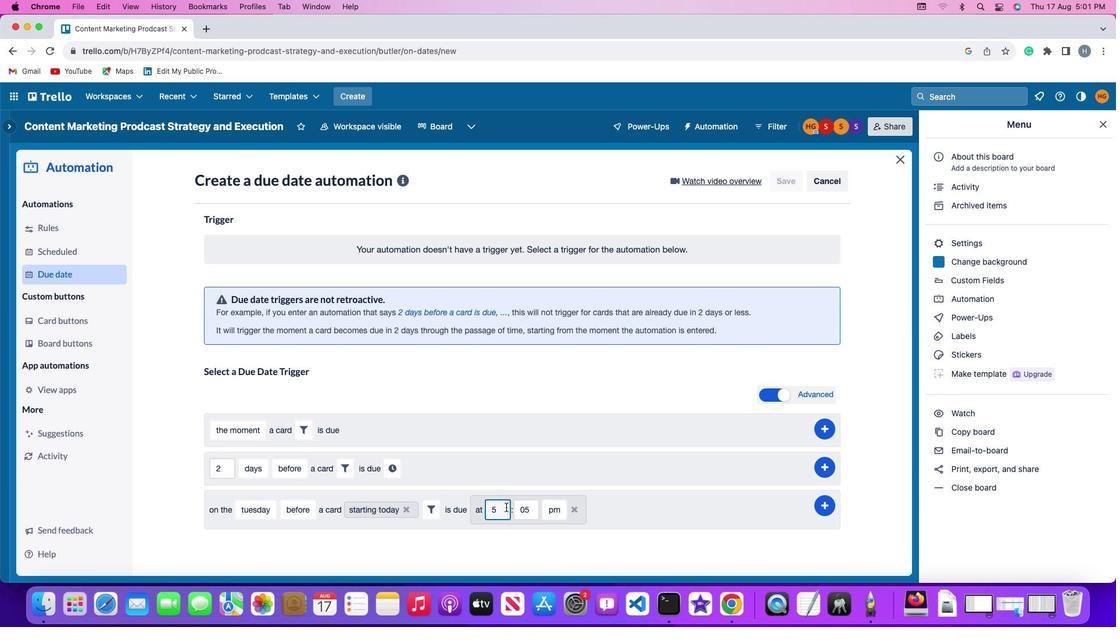 
Action: Key pressed Key.backspace'1''1'
Screenshot: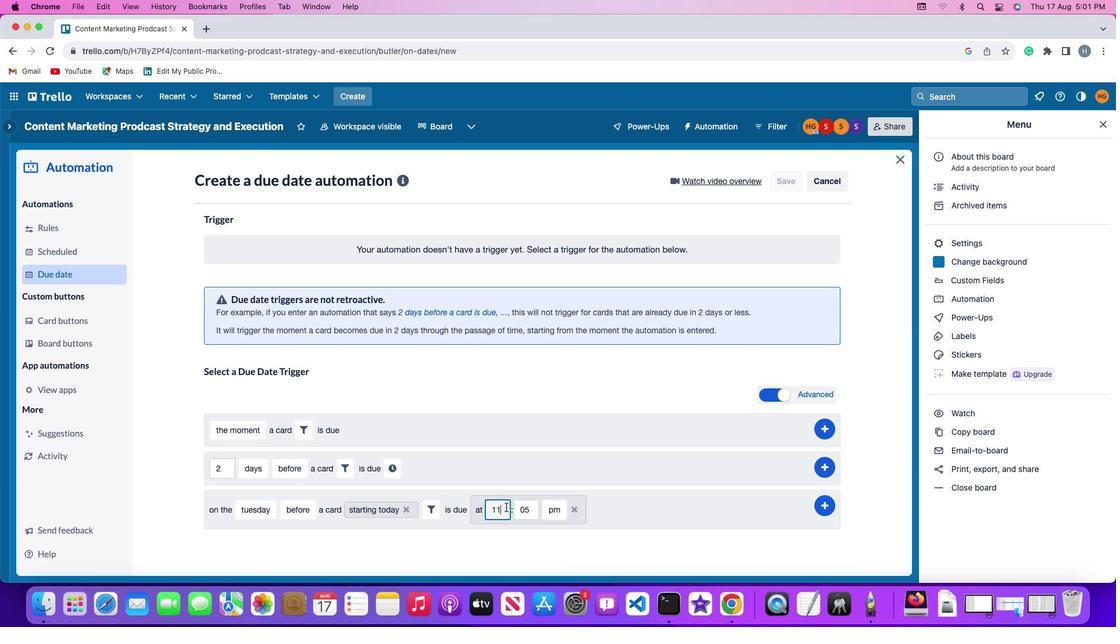 
Action: Mouse moved to (529, 509)
Screenshot: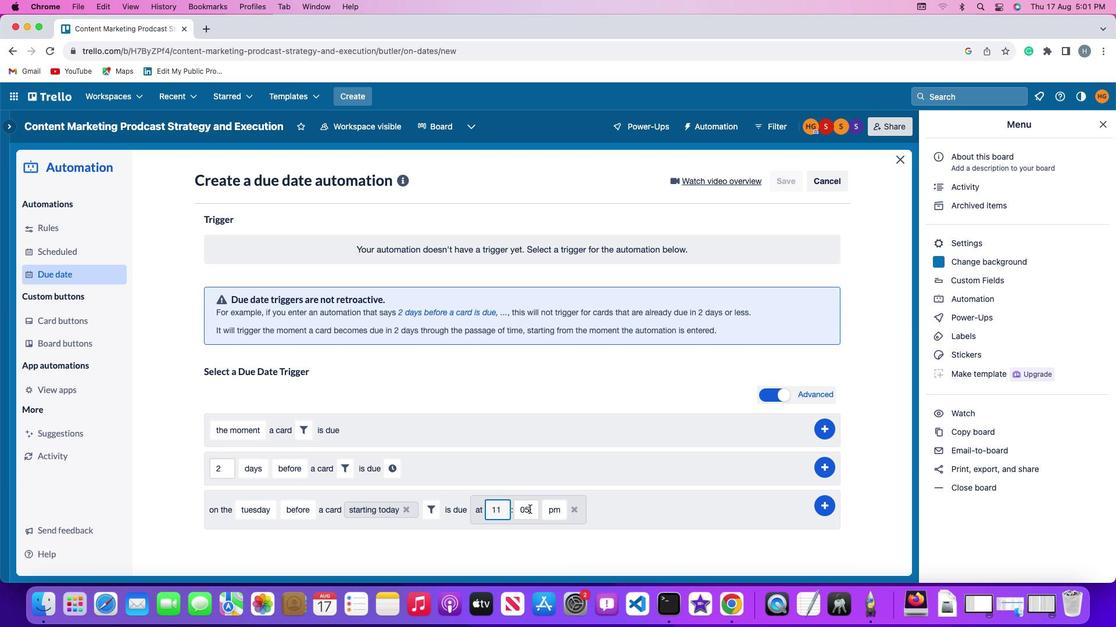 
Action: Mouse pressed left at (529, 509)
Screenshot: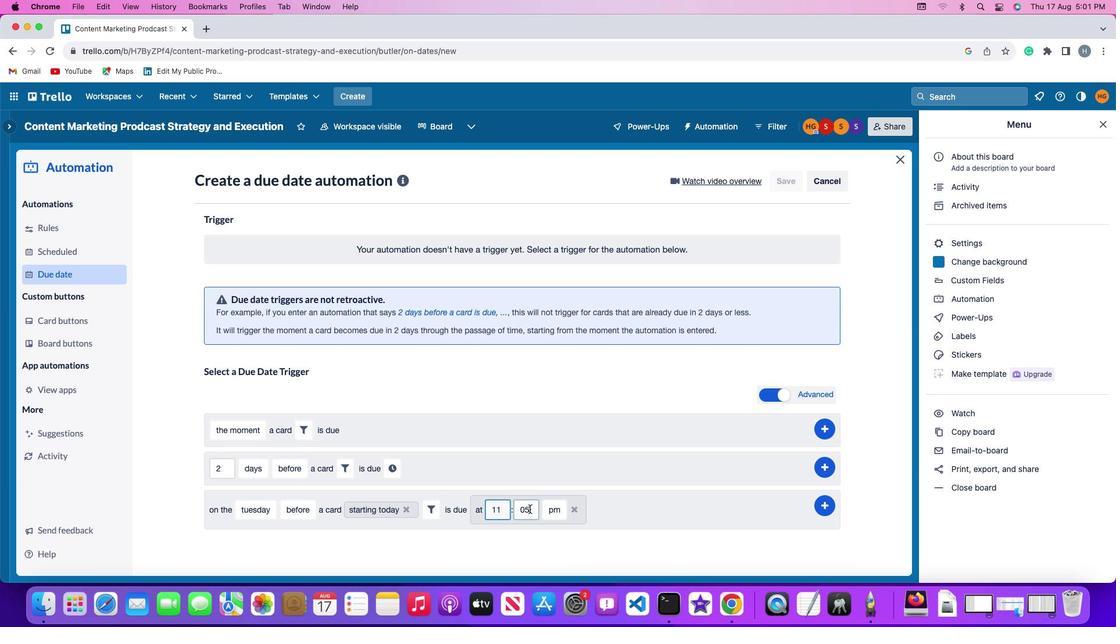 
Action: Mouse moved to (530, 509)
Screenshot: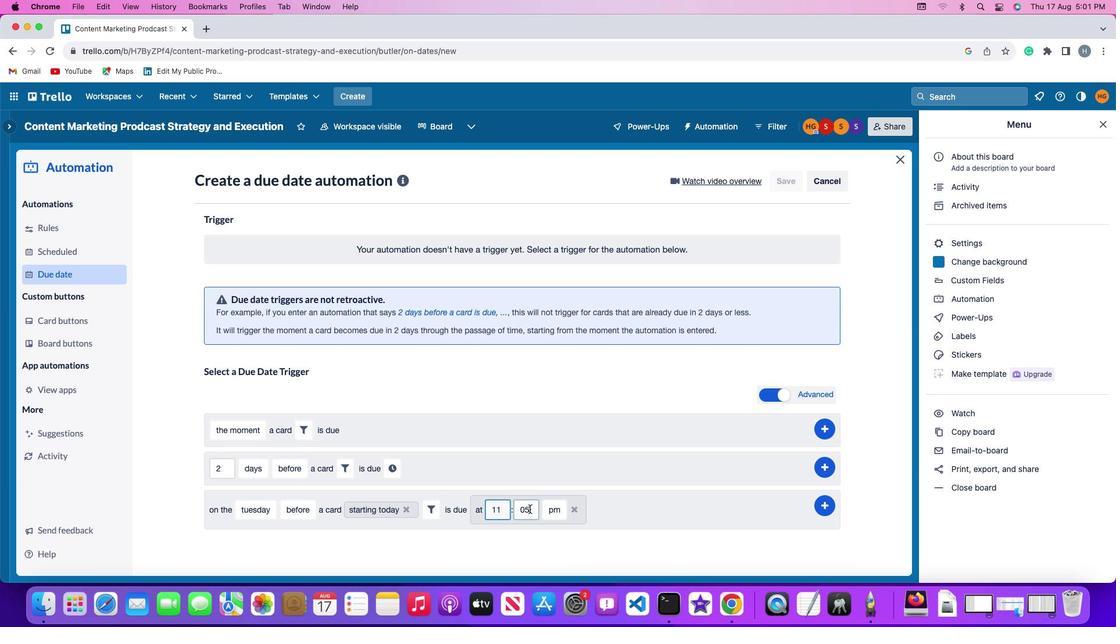 
Action: Key pressed Key.backspaceKey.backspace'0''0'
Screenshot: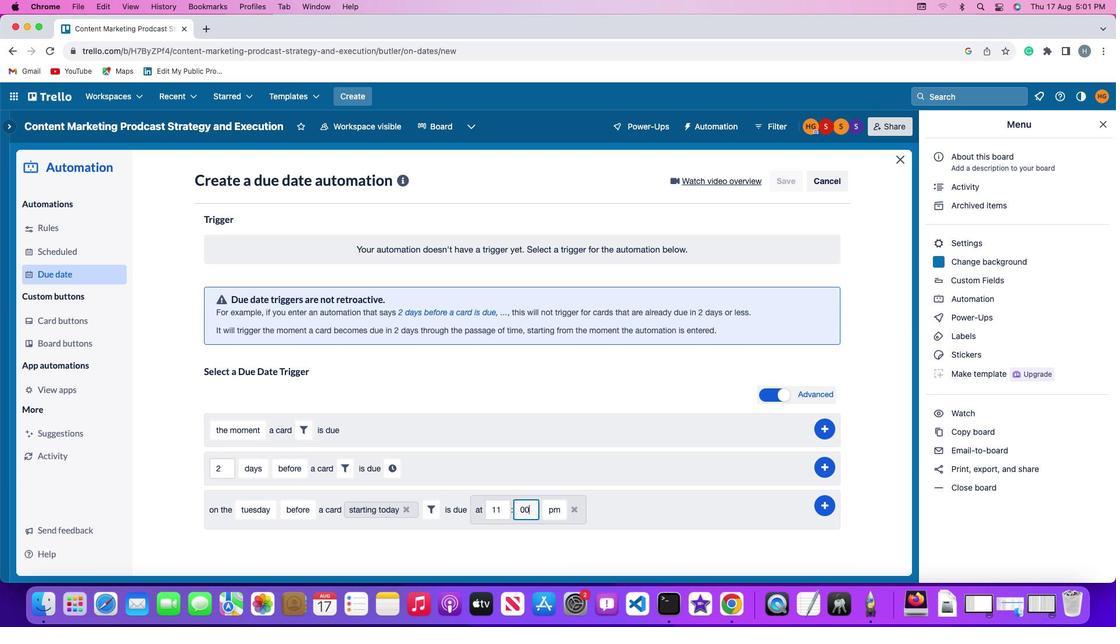 
Action: Mouse moved to (547, 509)
Screenshot: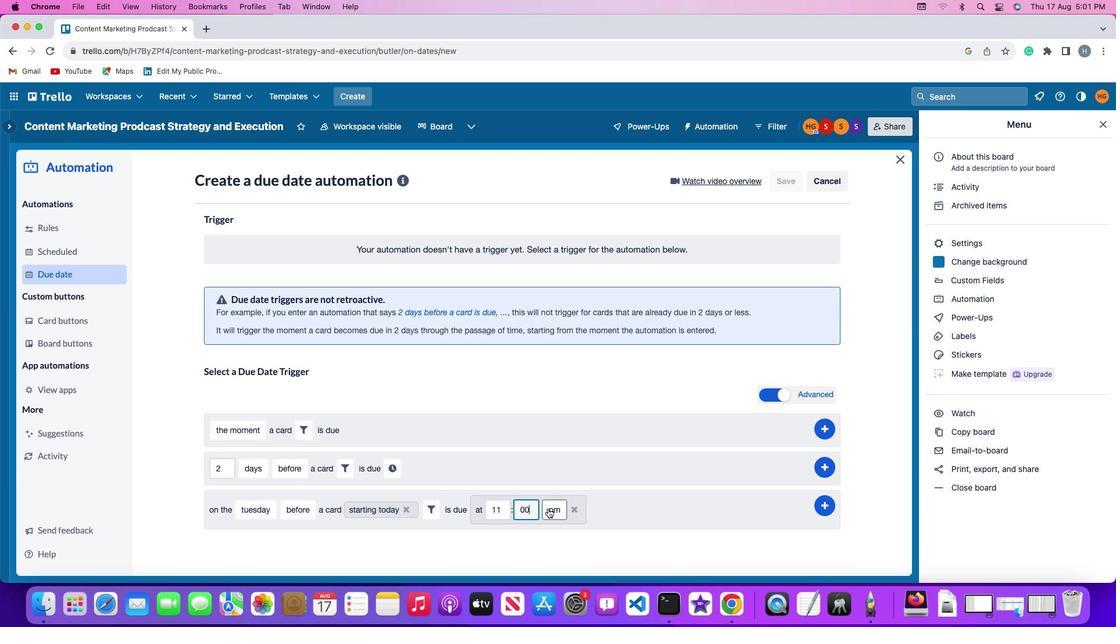 
Action: Mouse pressed left at (547, 509)
Screenshot: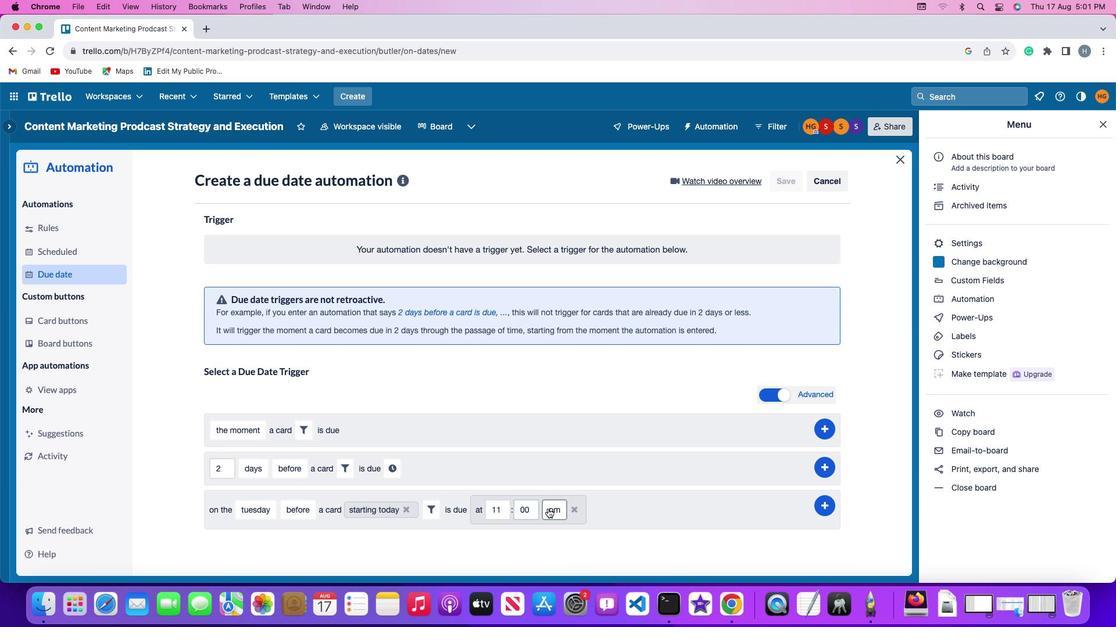 
Action: Mouse moved to (550, 526)
Screenshot: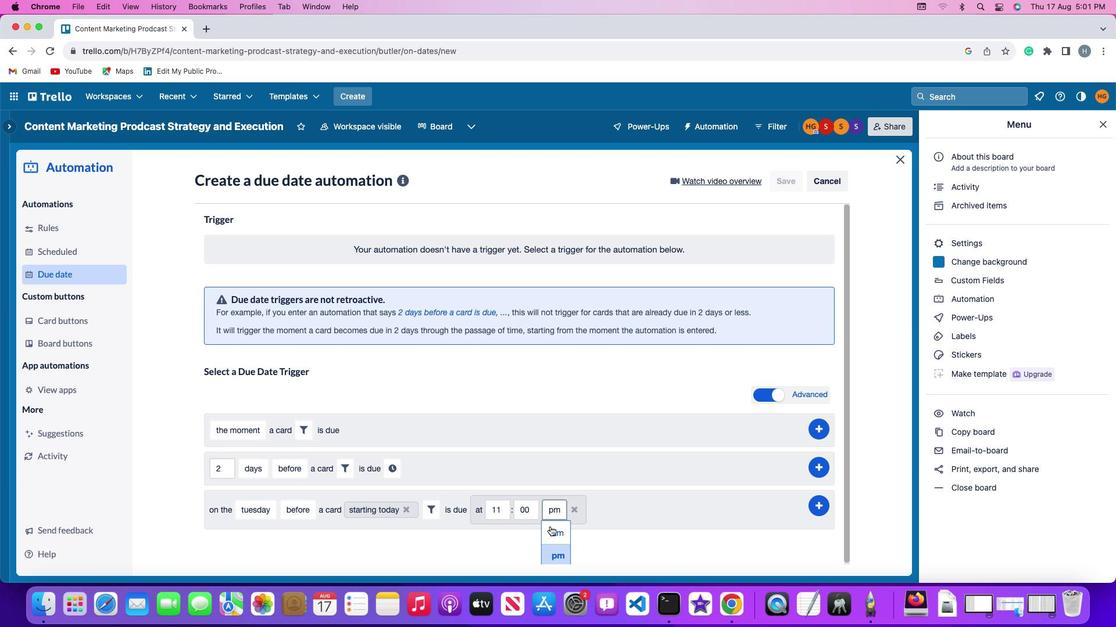 
Action: Mouse pressed left at (550, 526)
Screenshot: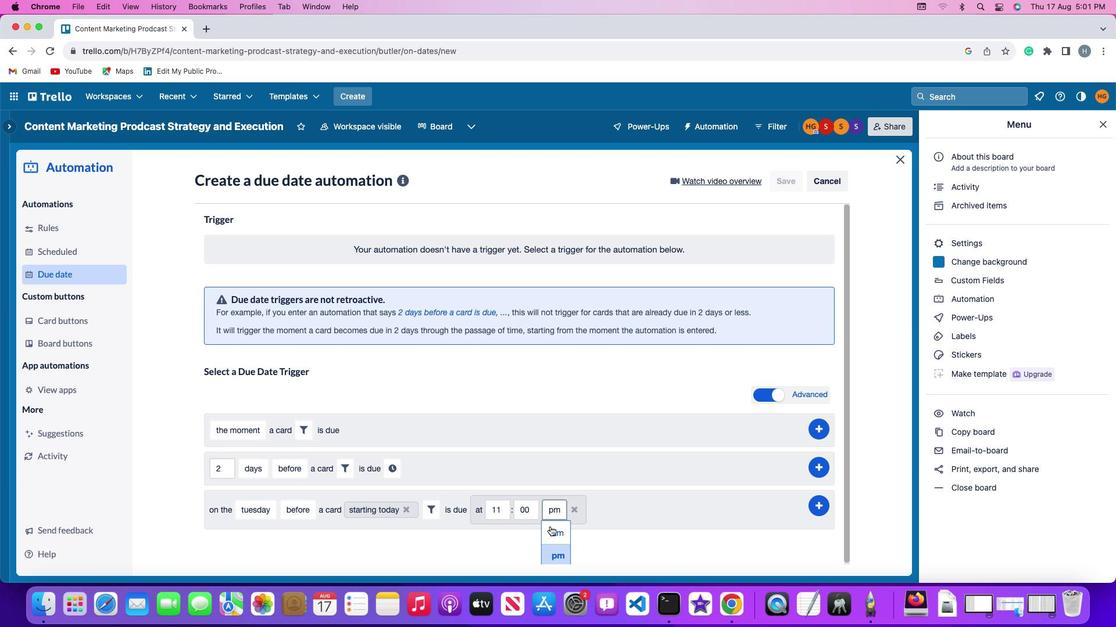 
Action: Mouse moved to (822, 504)
Screenshot: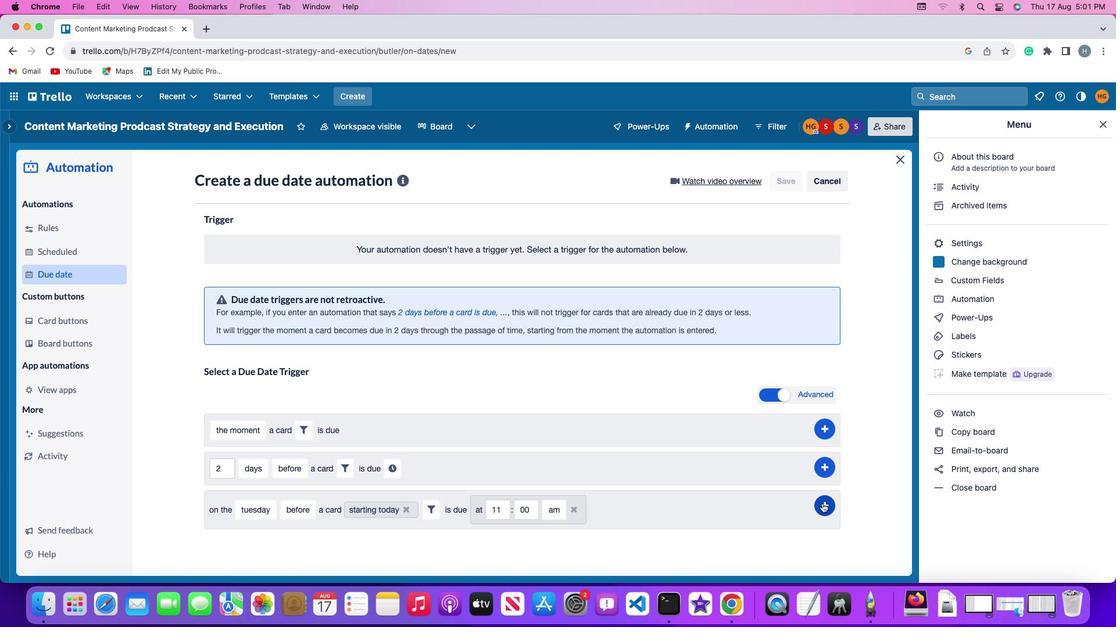 
Action: Mouse pressed left at (822, 504)
Screenshot: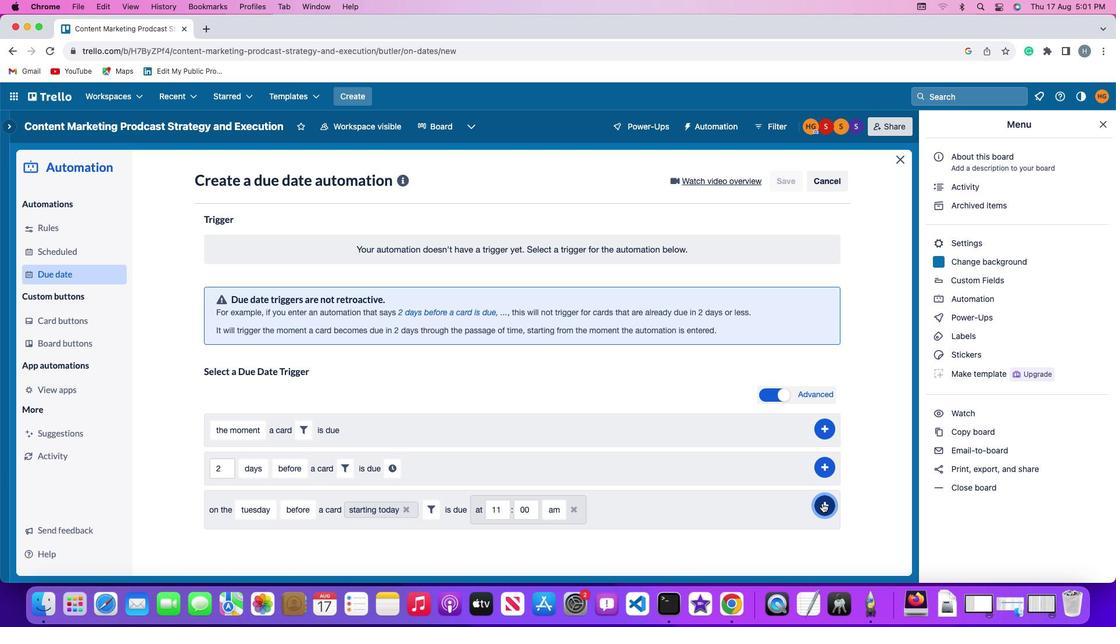 
Action: Mouse moved to (887, 418)
Screenshot: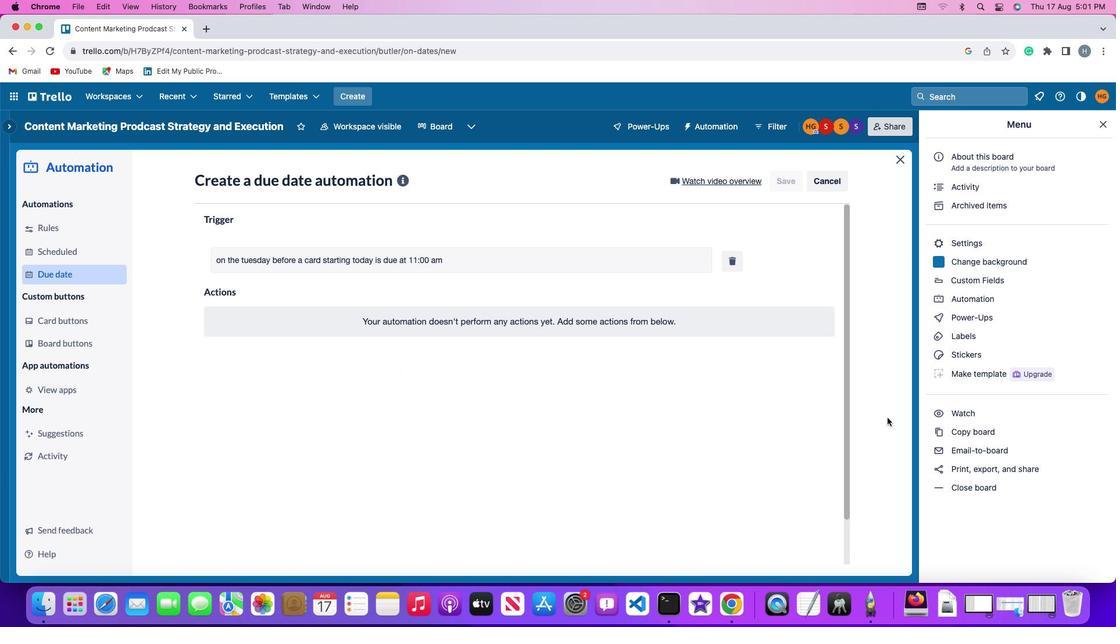 
